 Task: Apply crossfades between multitrack segments to create smooth transitions.
Action: Mouse moved to (85, 7)
Screenshot: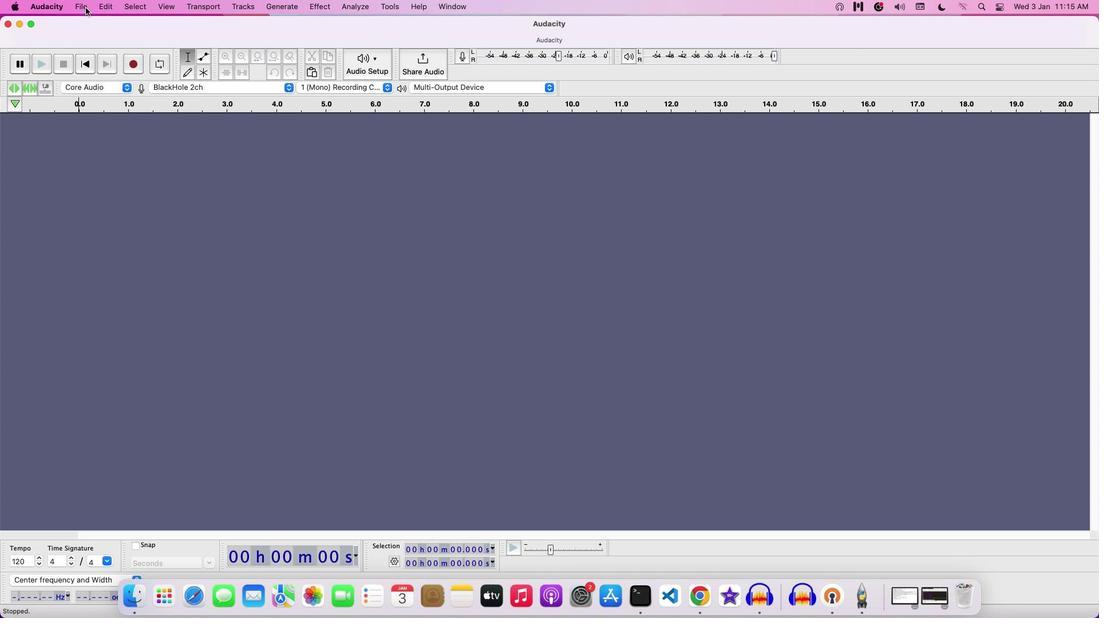 
Action: Mouse pressed left at (85, 7)
Screenshot: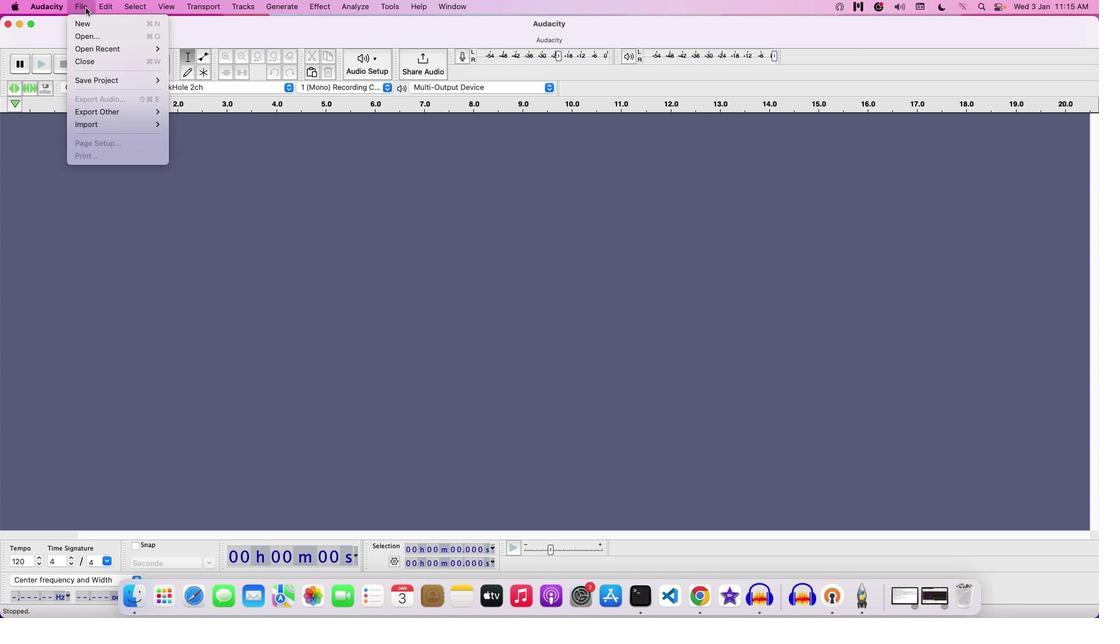 
Action: Mouse moved to (99, 37)
Screenshot: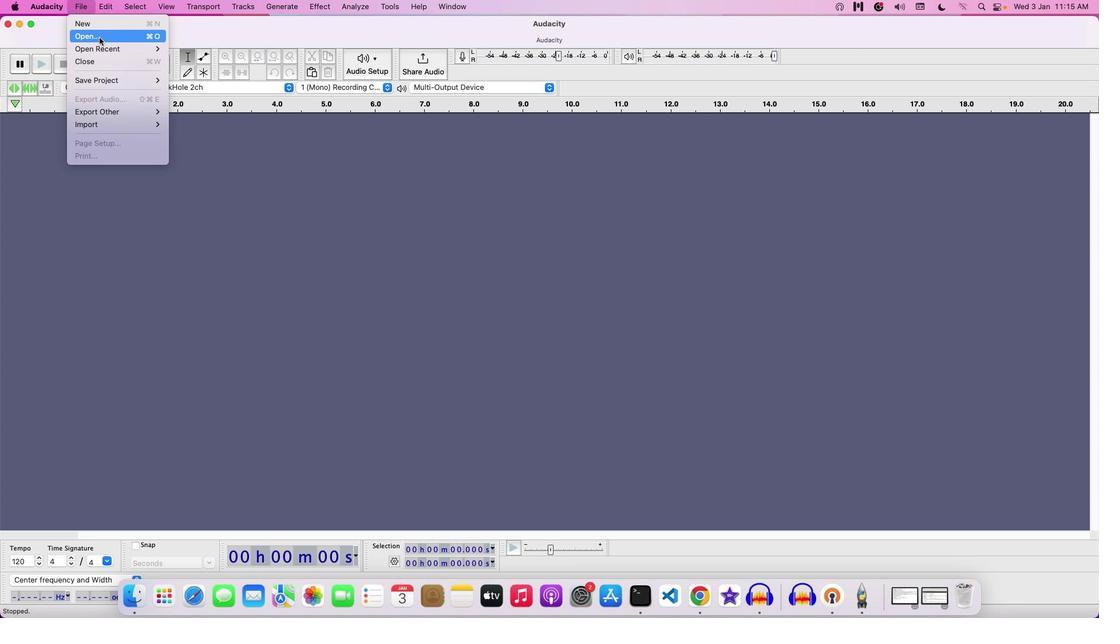 
Action: Mouse pressed left at (99, 37)
Screenshot: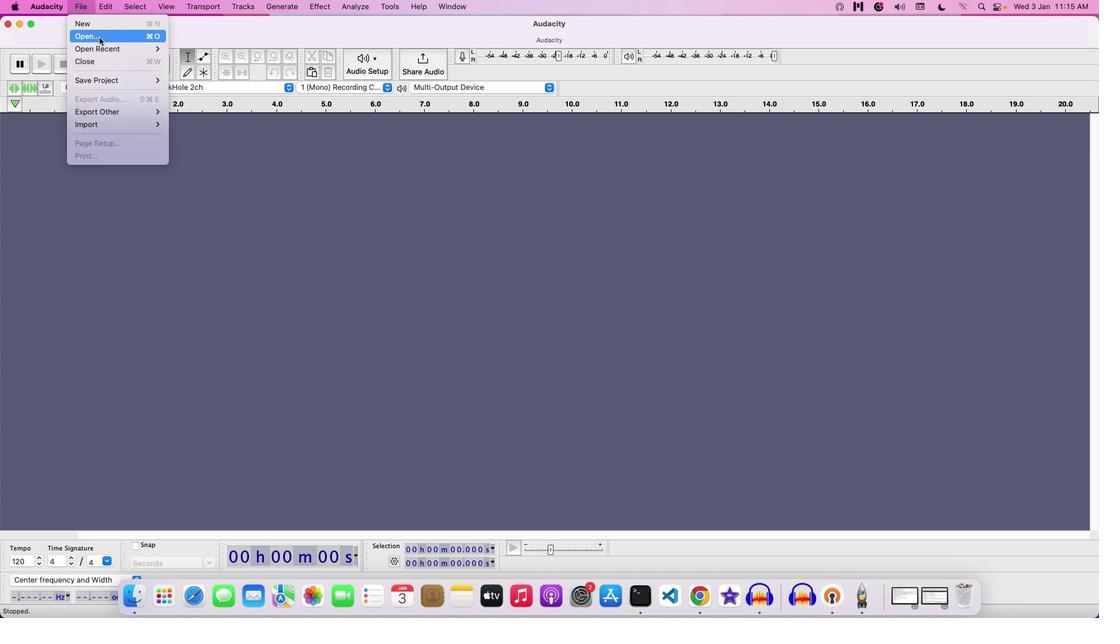 
Action: Mouse moved to (600, 132)
Screenshot: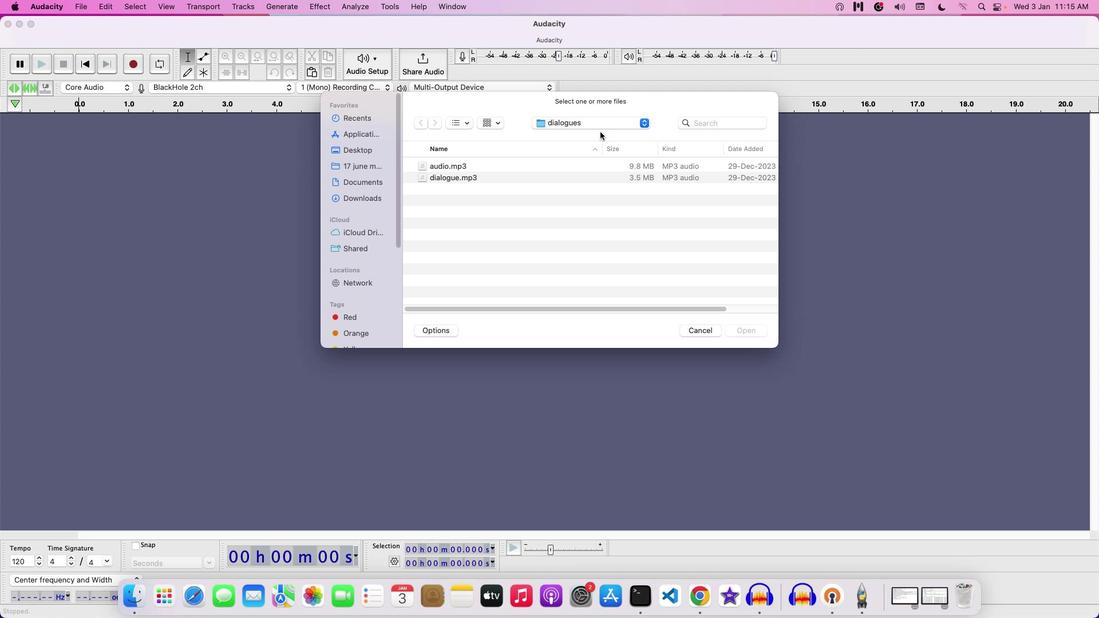 
Action: Mouse pressed left at (600, 132)
Screenshot: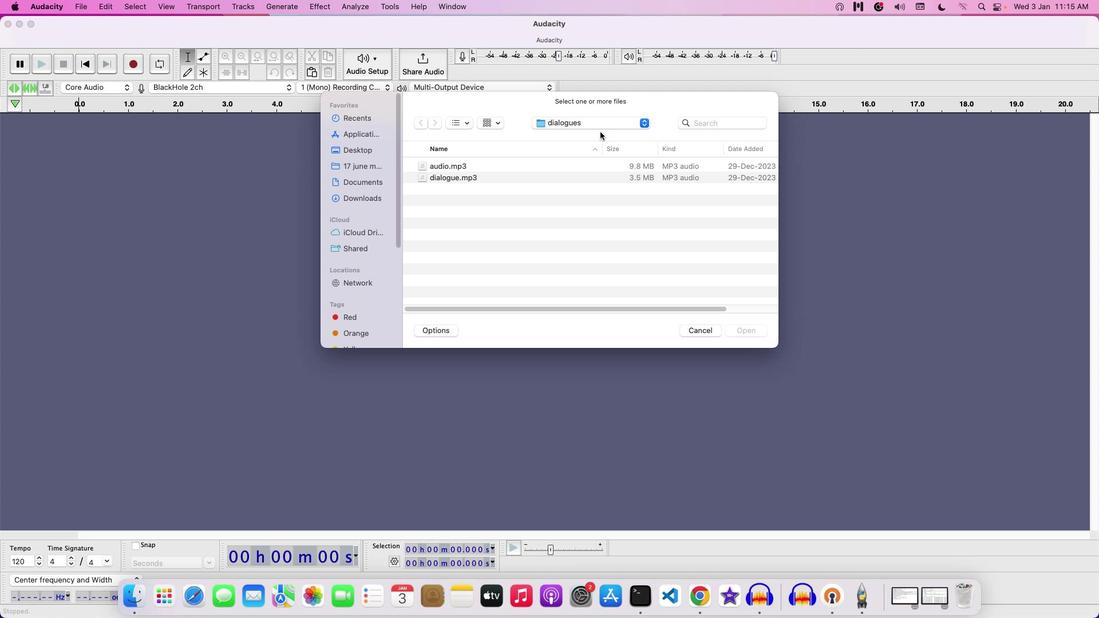 
Action: Mouse moved to (596, 125)
Screenshot: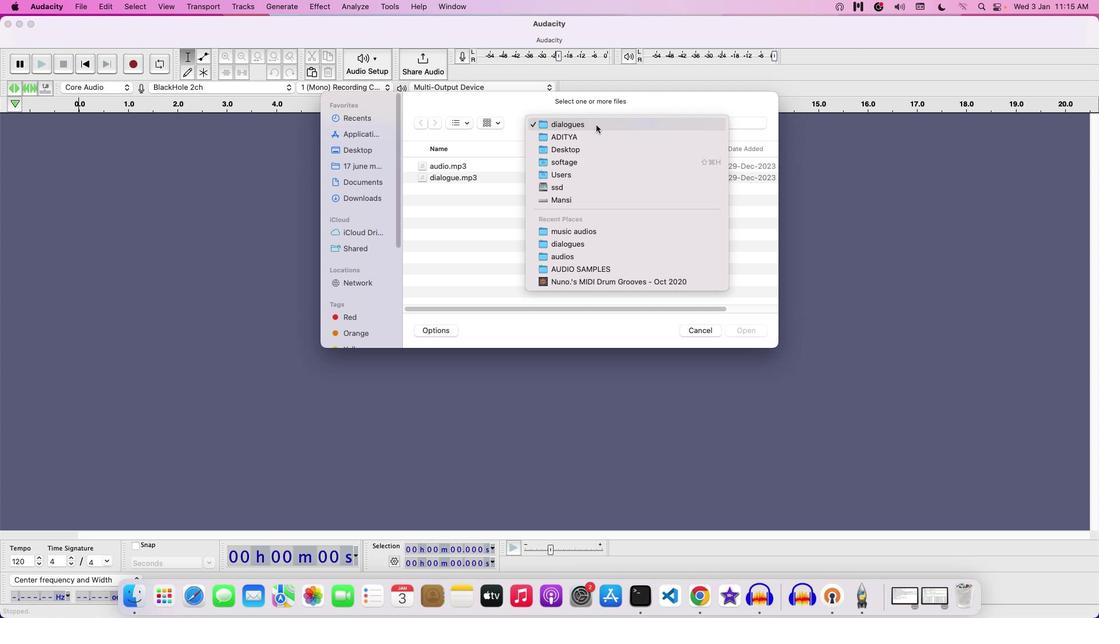 
Action: Mouse pressed left at (596, 125)
Screenshot: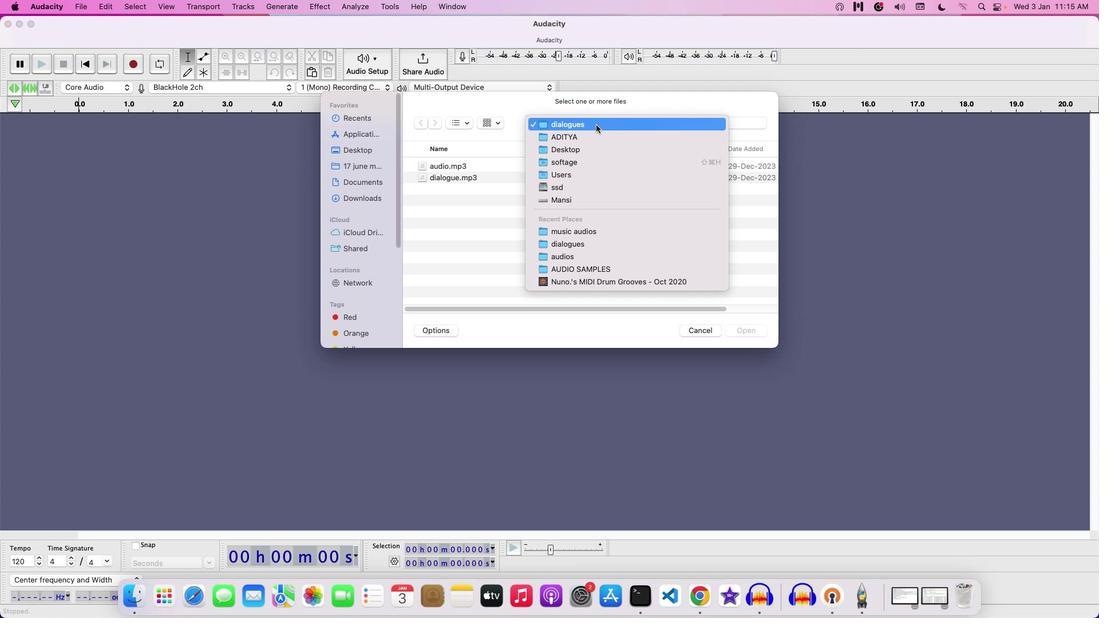 
Action: Mouse moved to (593, 132)
Screenshot: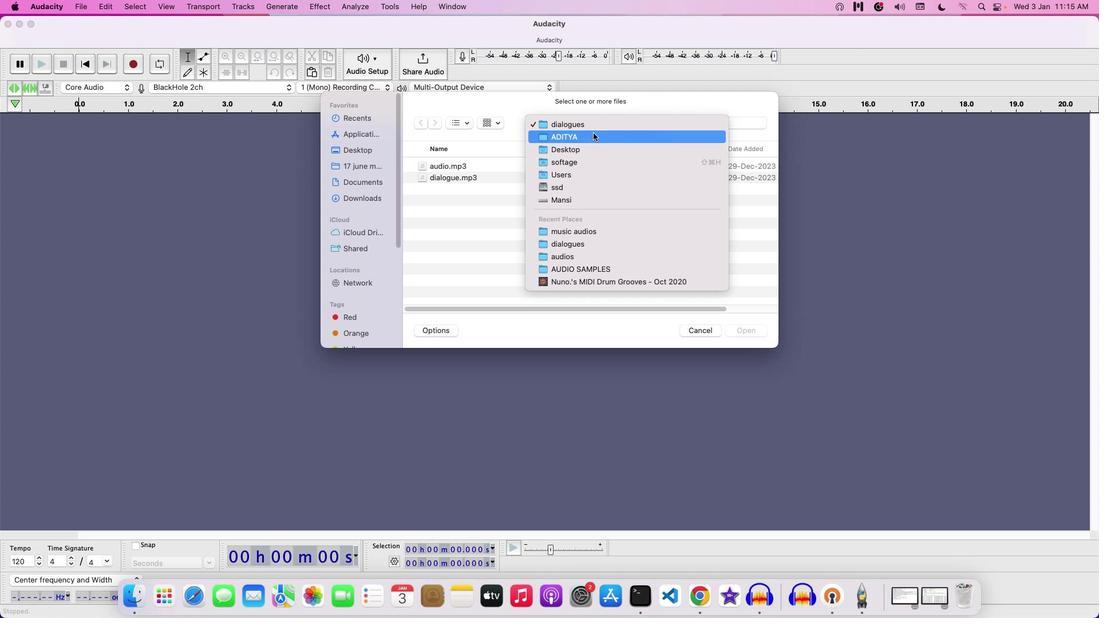 
Action: Mouse pressed left at (593, 132)
Screenshot: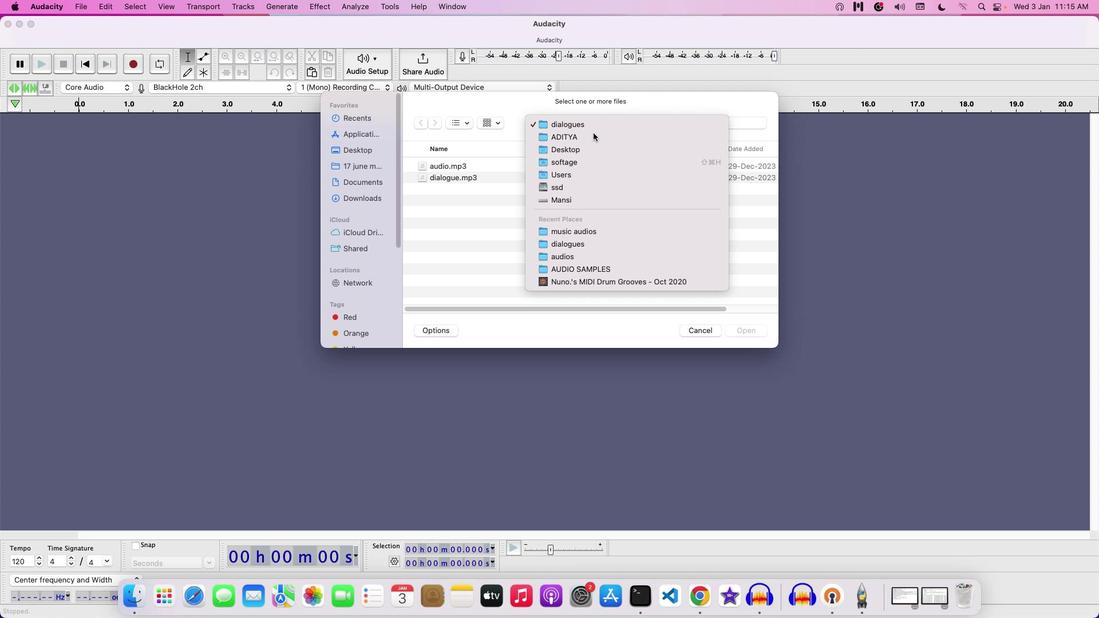 
Action: Mouse moved to (451, 188)
Screenshot: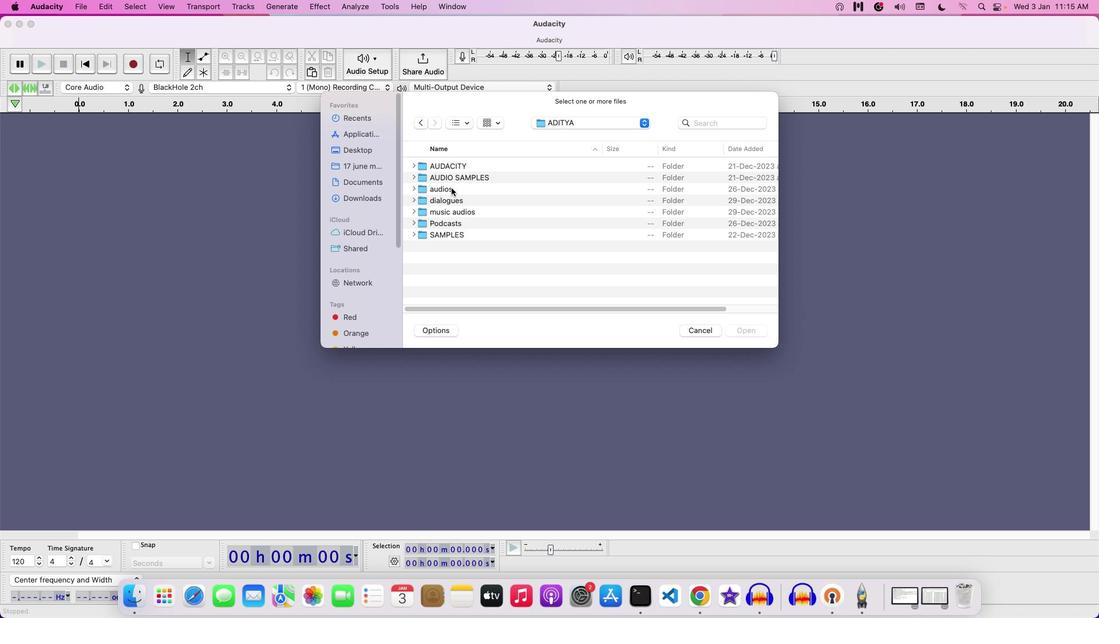 
Action: Mouse pressed left at (451, 188)
Screenshot: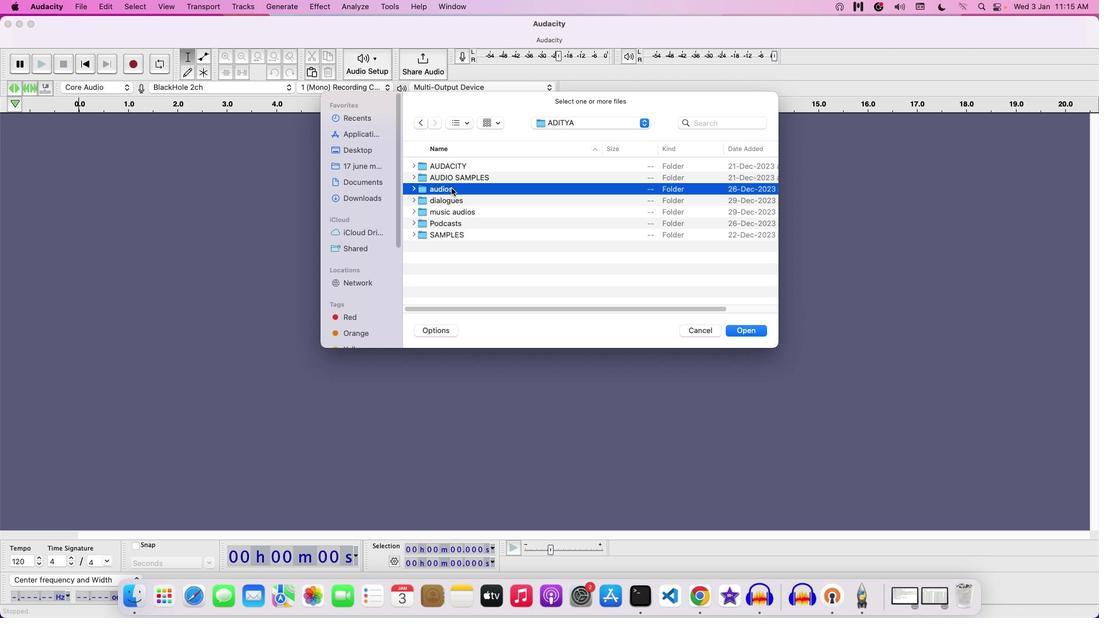 
Action: Mouse moved to (450, 189)
Screenshot: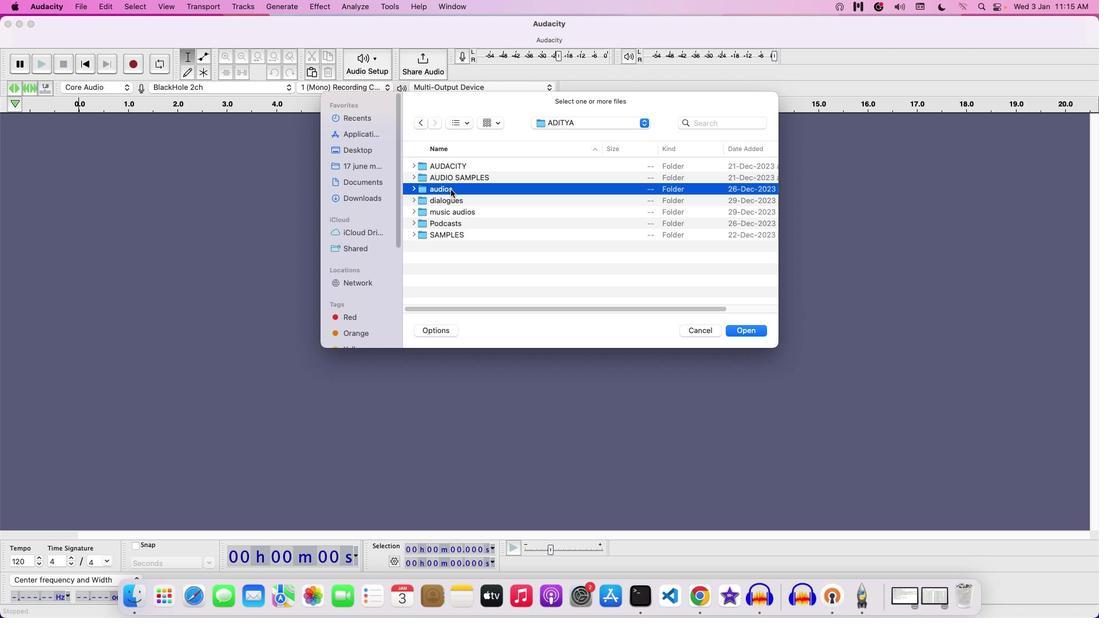 
Action: Mouse pressed left at (450, 189)
Screenshot: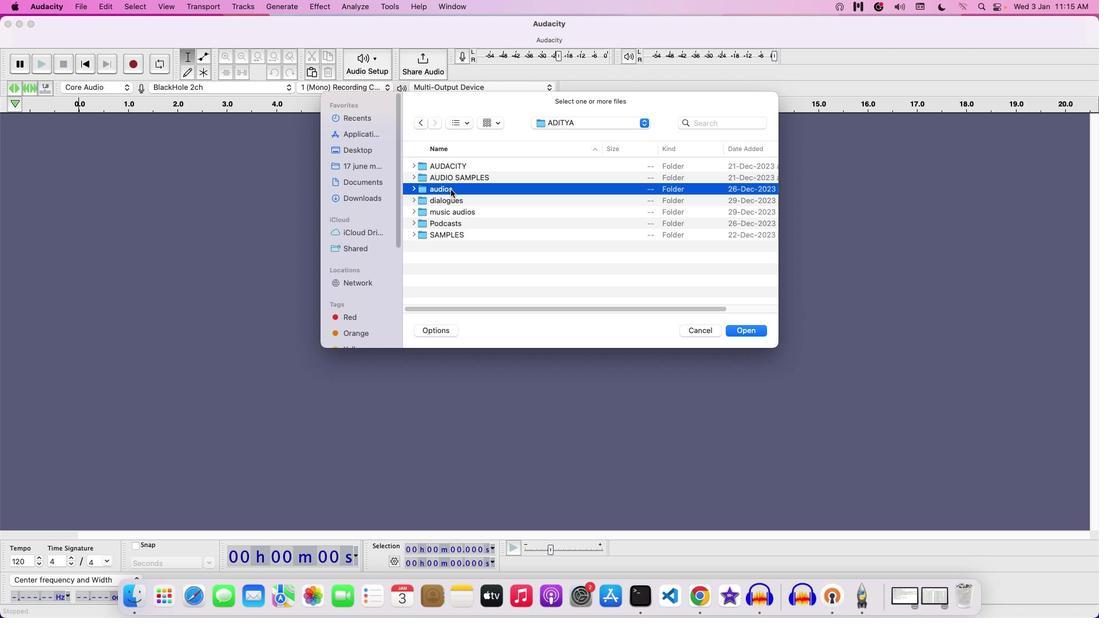 
Action: Mouse pressed left at (450, 189)
Screenshot: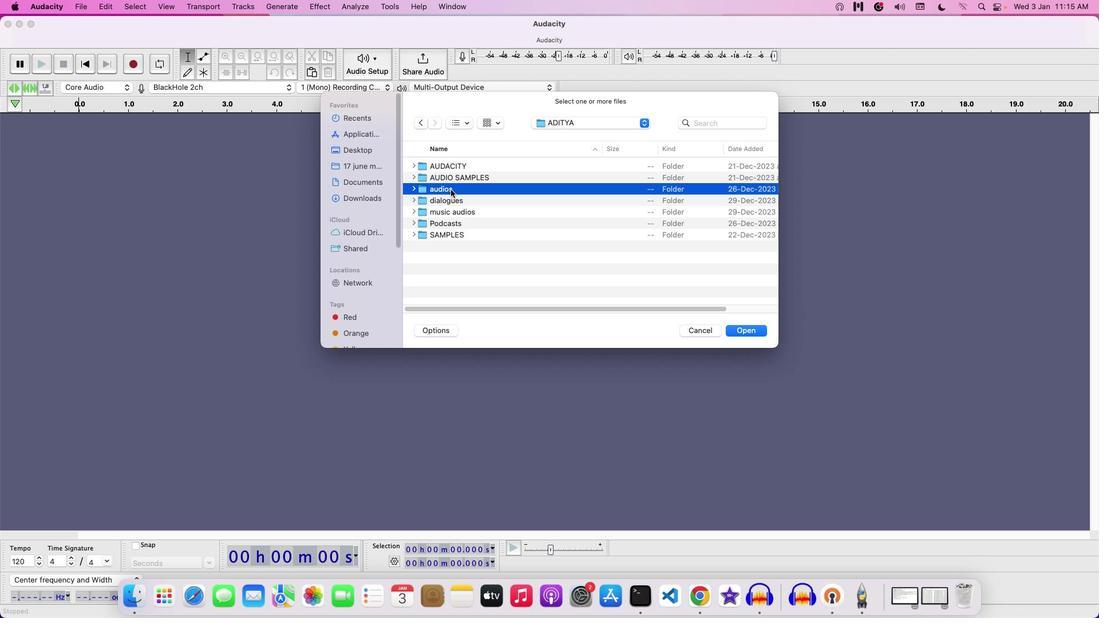 
Action: Mouse pressed left at (450, 189)
Screenshot: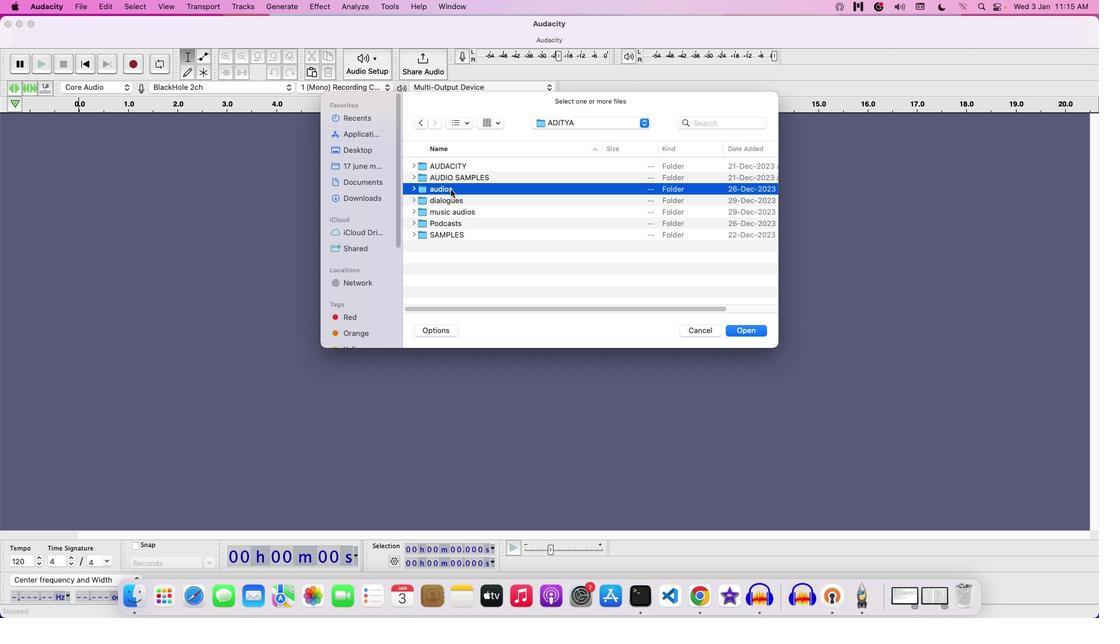
Action: Mouse moved to (454, 179)
Screenshot: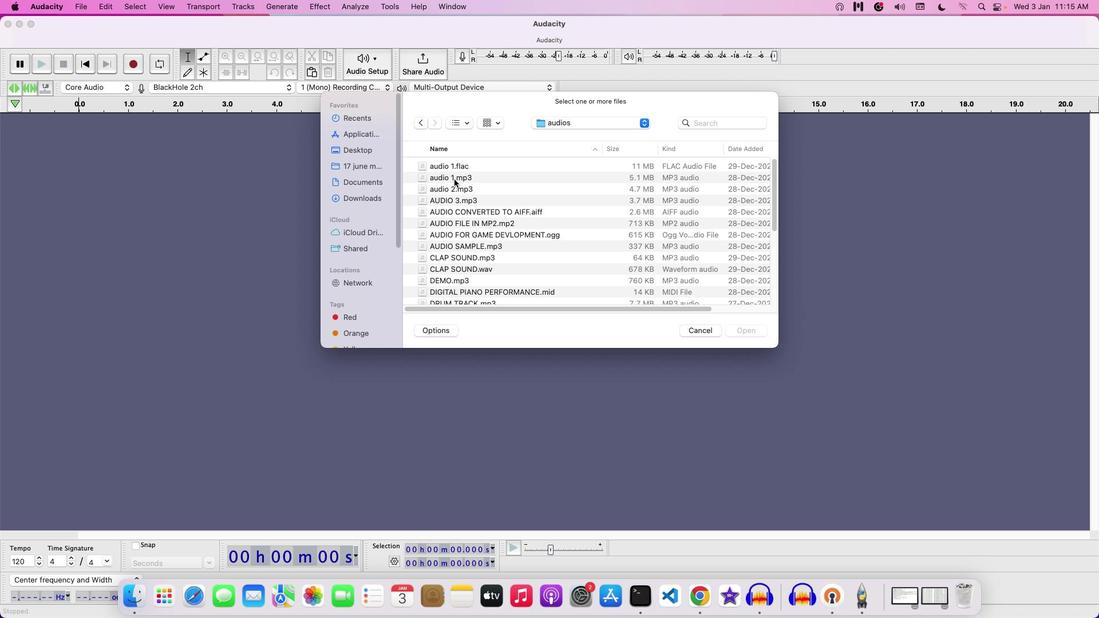 
Action: Mouse pressed left at (454, 179)
Screenshot: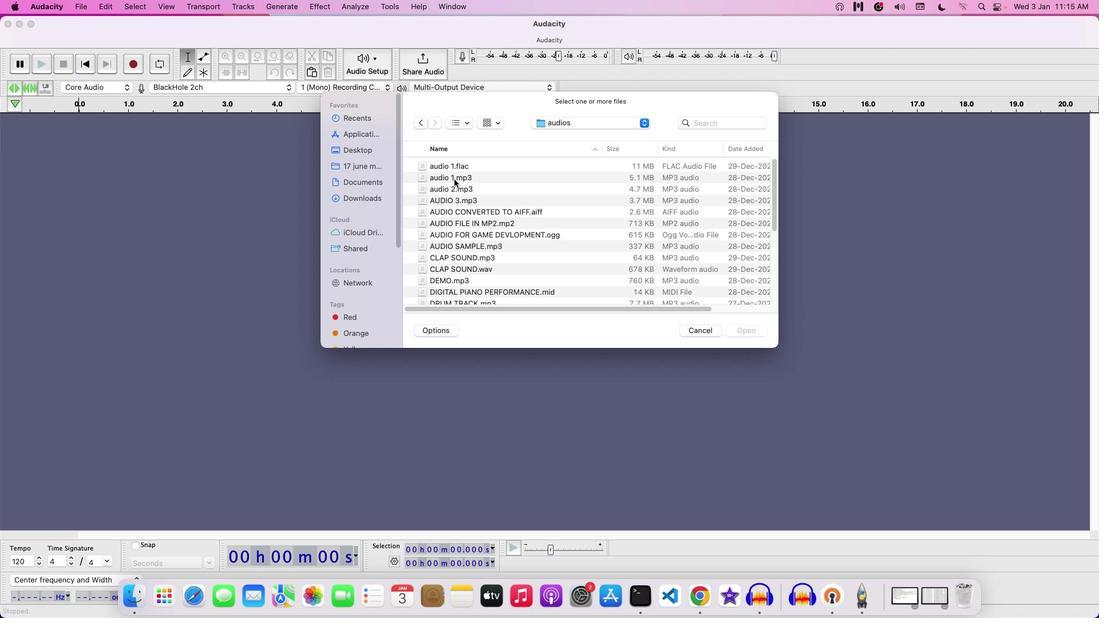 
Action: Mouse moved to (468, 178)
Screenshot: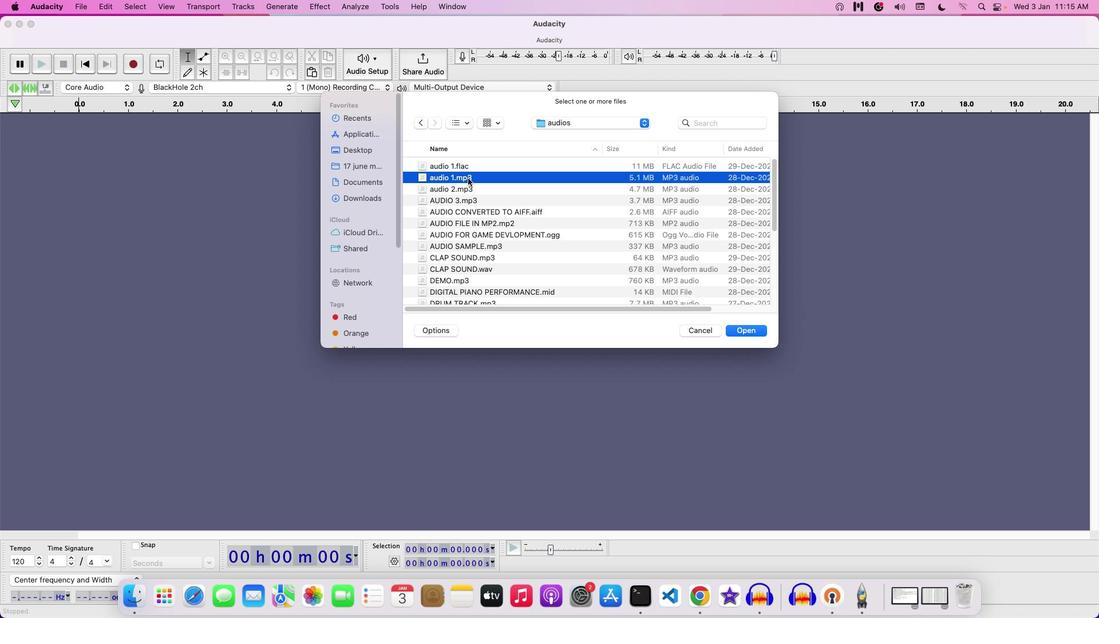 
Action: Mouse pressed left at (468, 178)
Screenshot: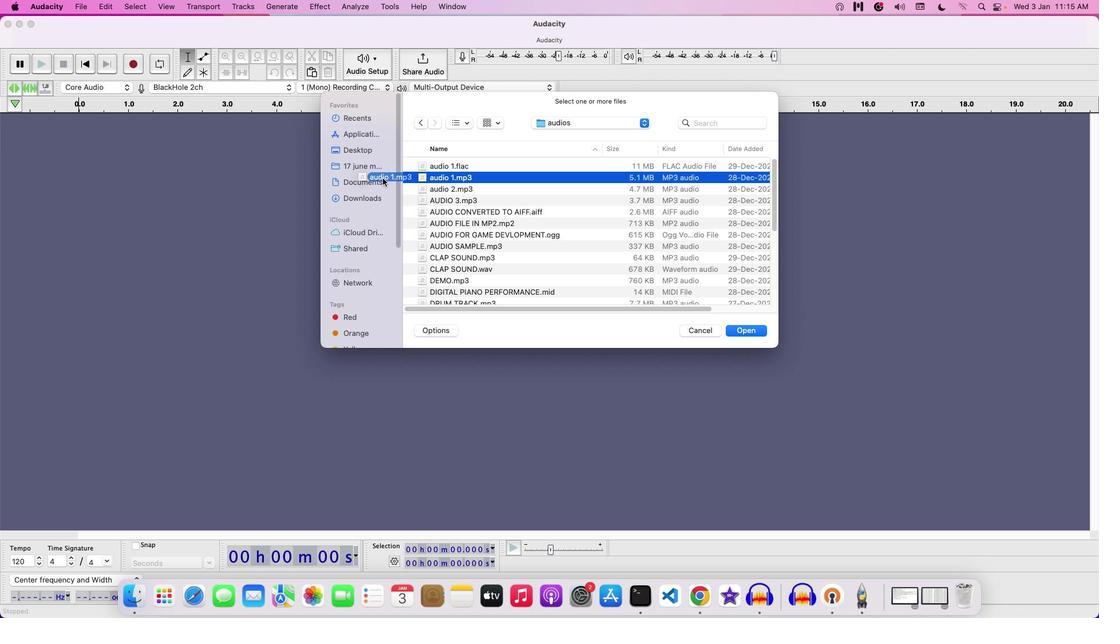 
Action: Mouse moved to (467, 190)
Screenshot: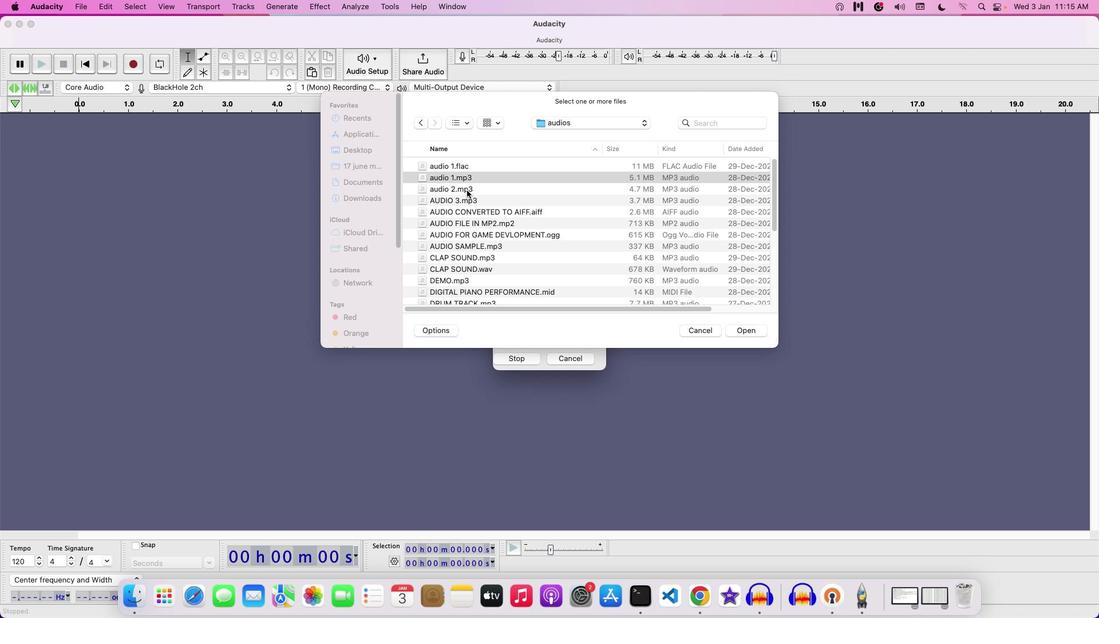
Action: Mouse pressed left at (467, 190)
Screenshot: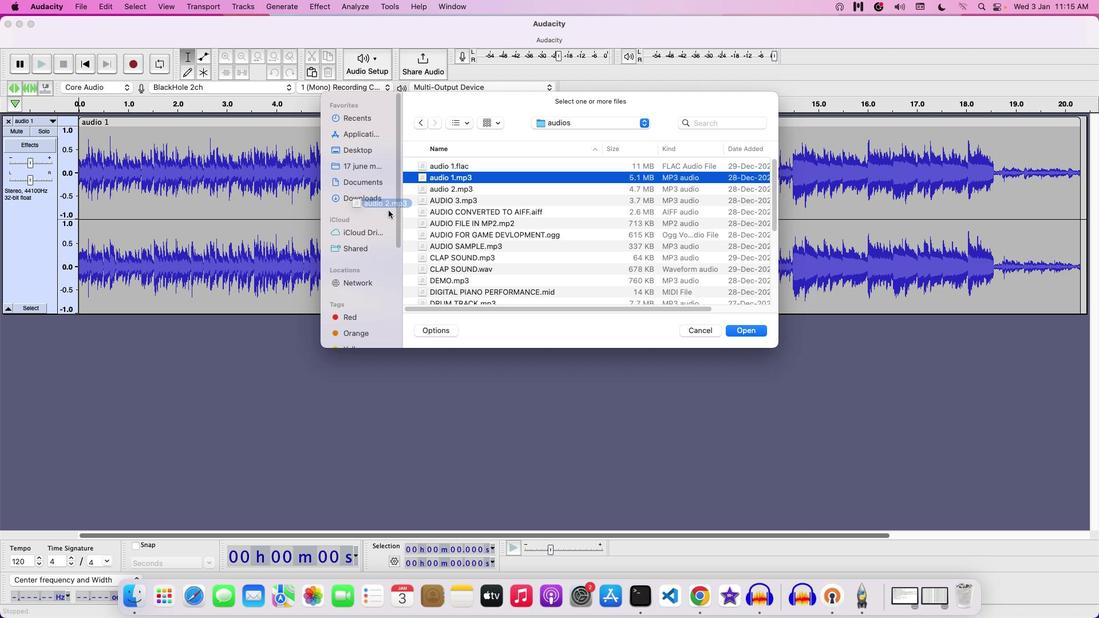 
Action: Mouse moved to (701, 333)
Screenshot: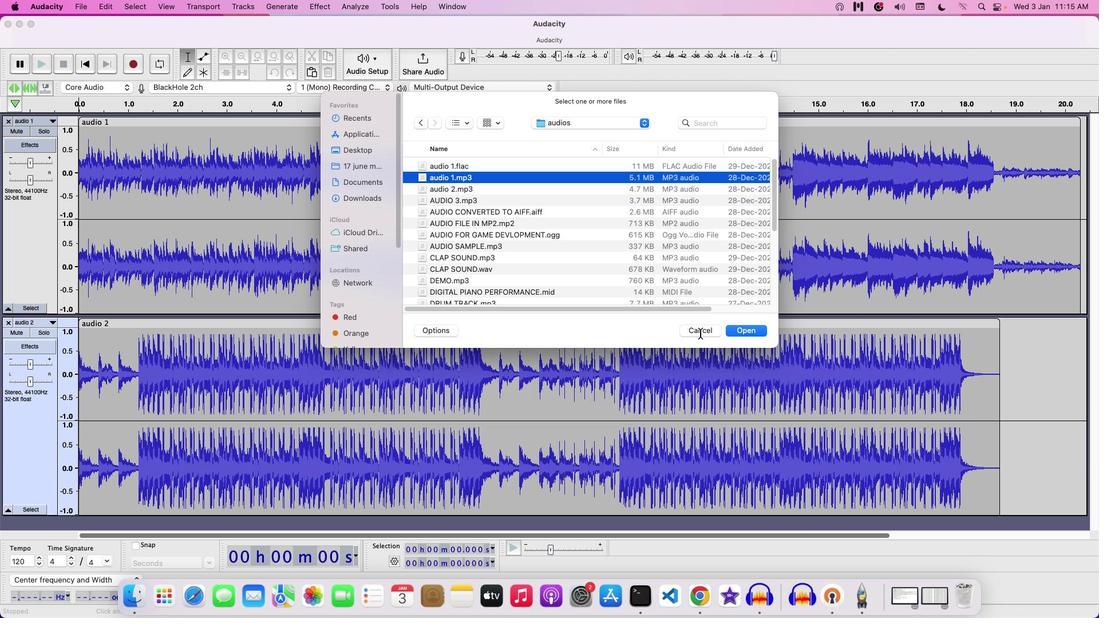 
Action: Mouse pressed left at (701, 333)
Screenshot: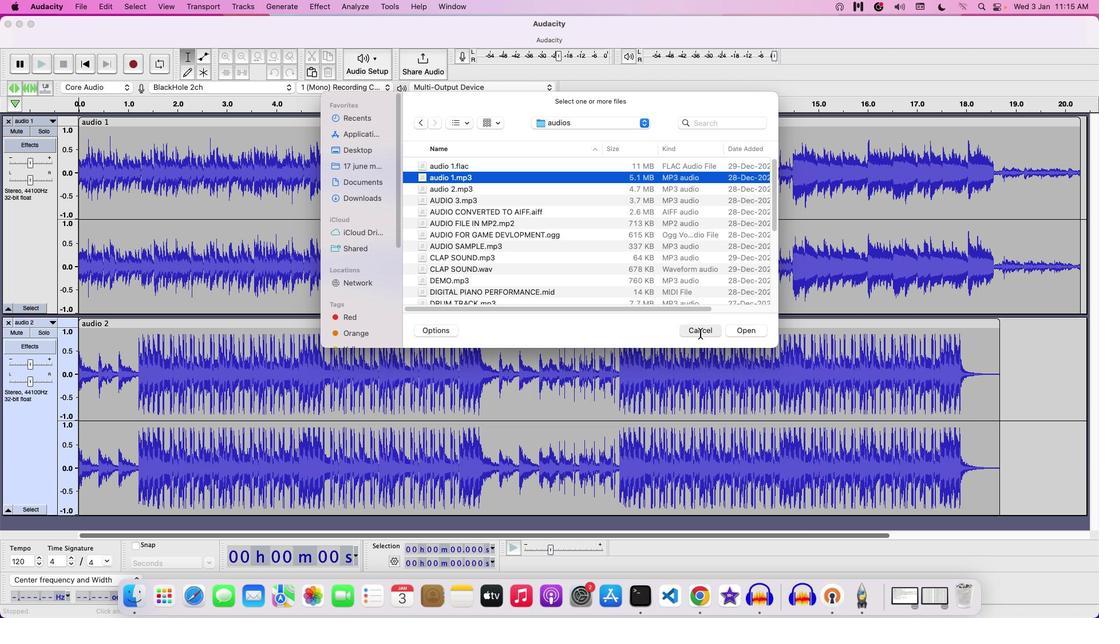 
Action: Mouse moved to (145, 325)
Screenshot: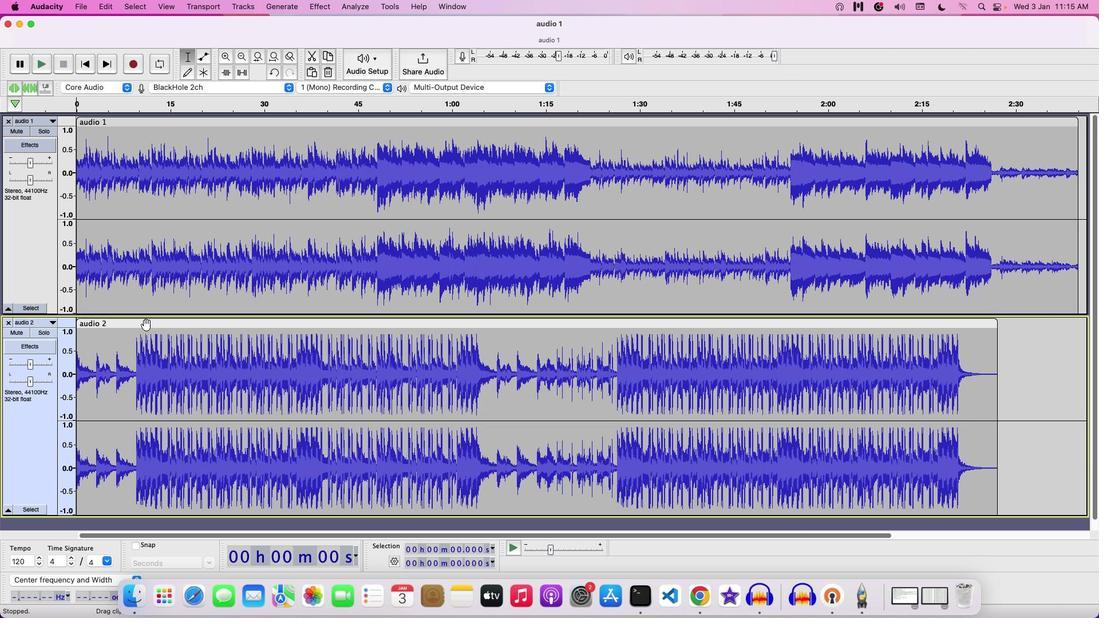 
Action: Mouse pressed left at (145, 325)
Screenshot: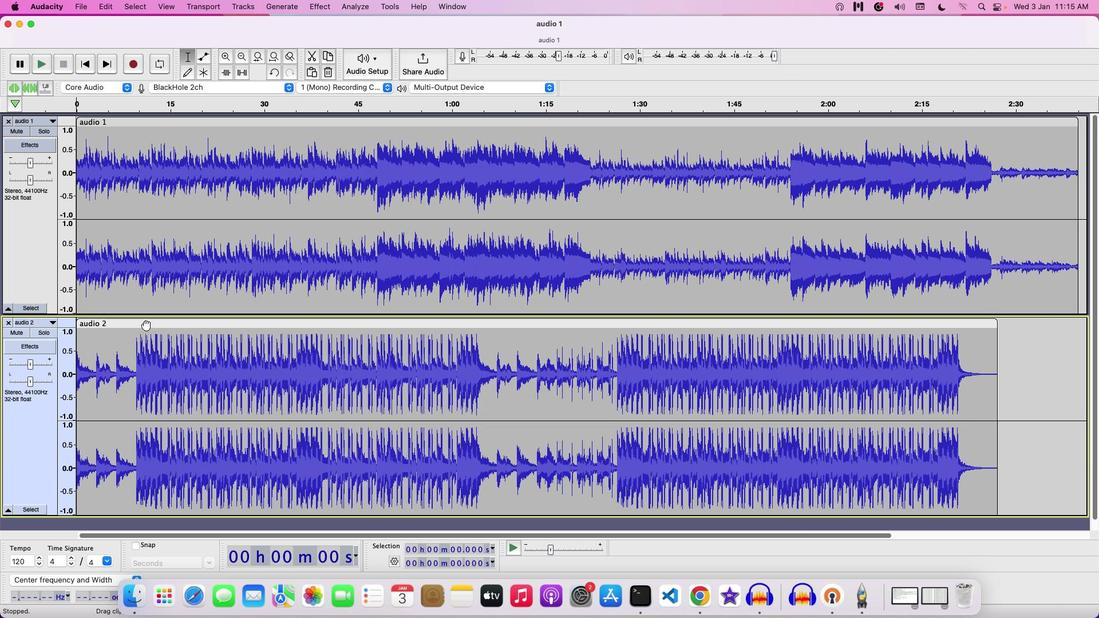
Action: Mouse moved to (241, 53)
Screenshot: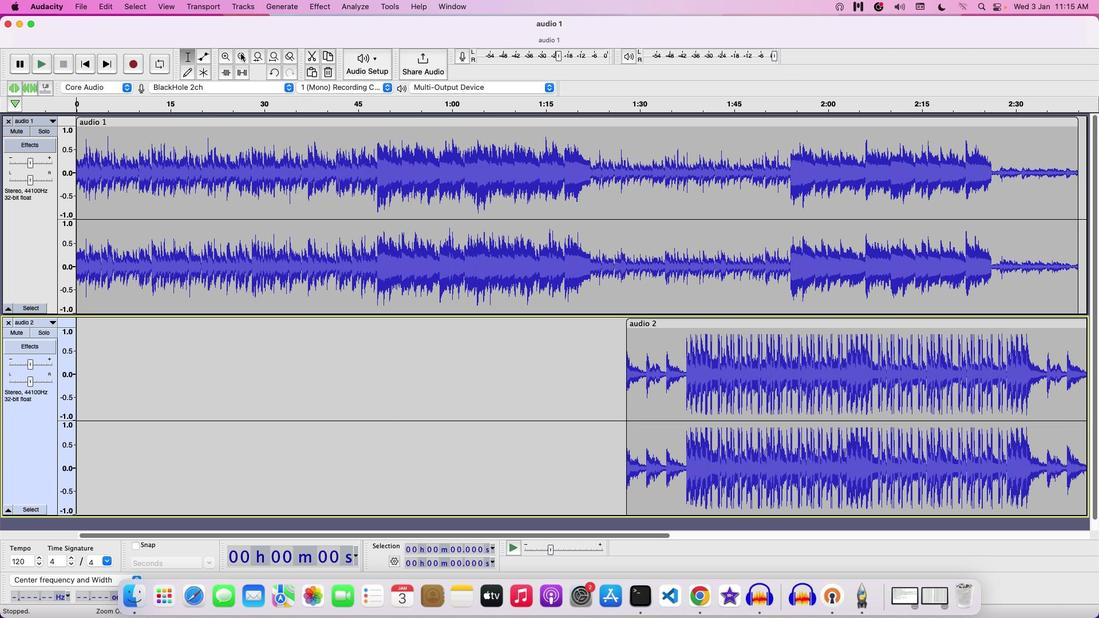 
Action: Mouse pressed left at (241, 53)
Screenshot: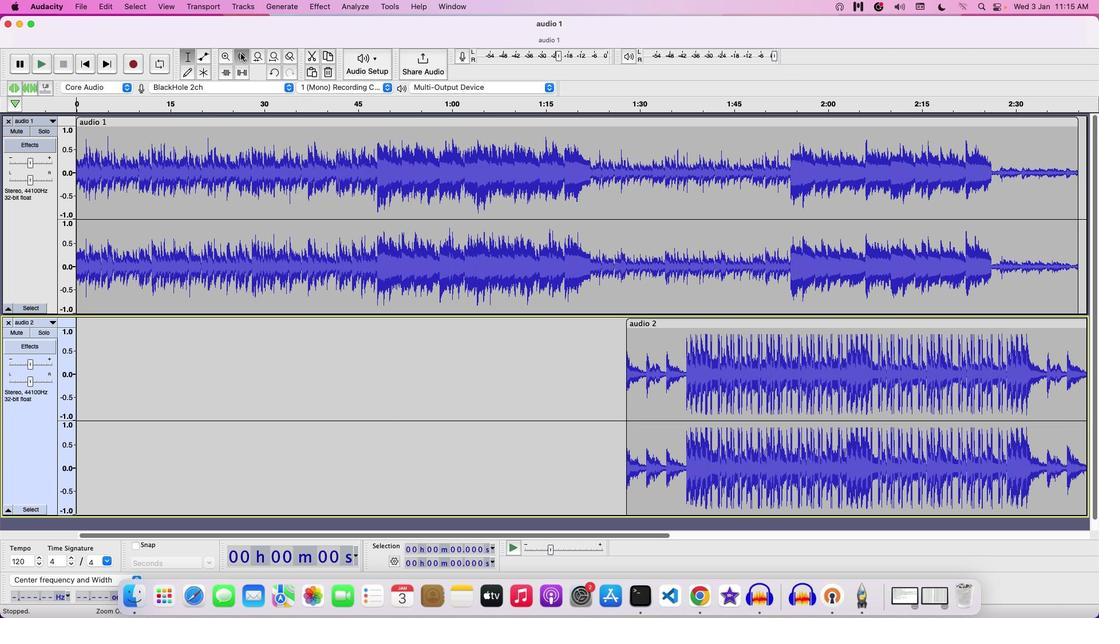 
Action: Mouse pressed left at (241, 53)
Screenshot: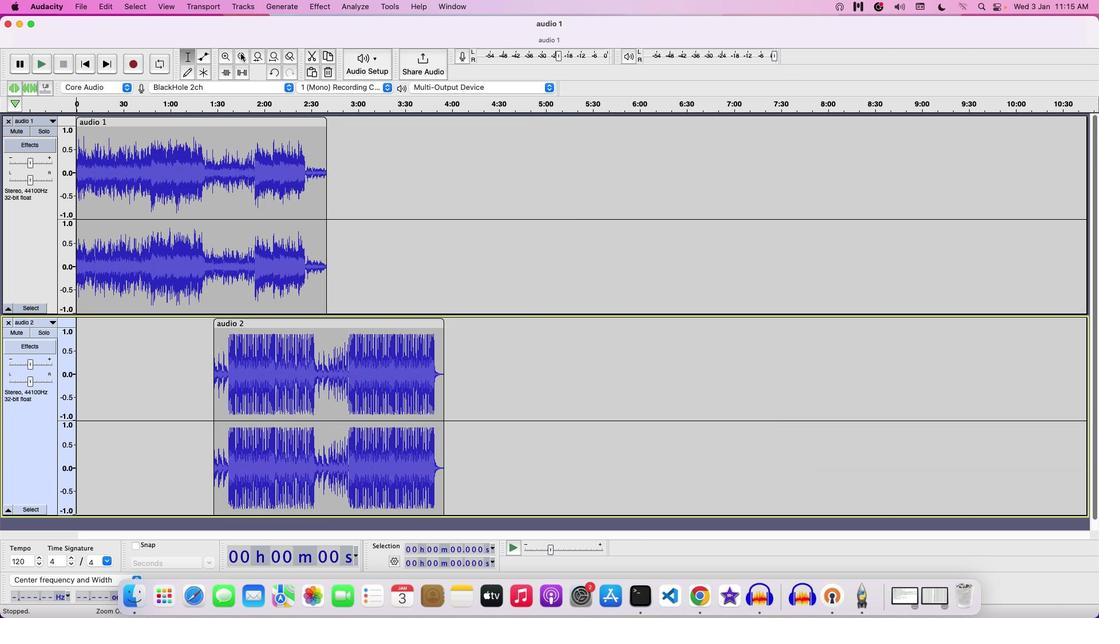 
Action: Mouse moved to (326, 123)
Screenshot: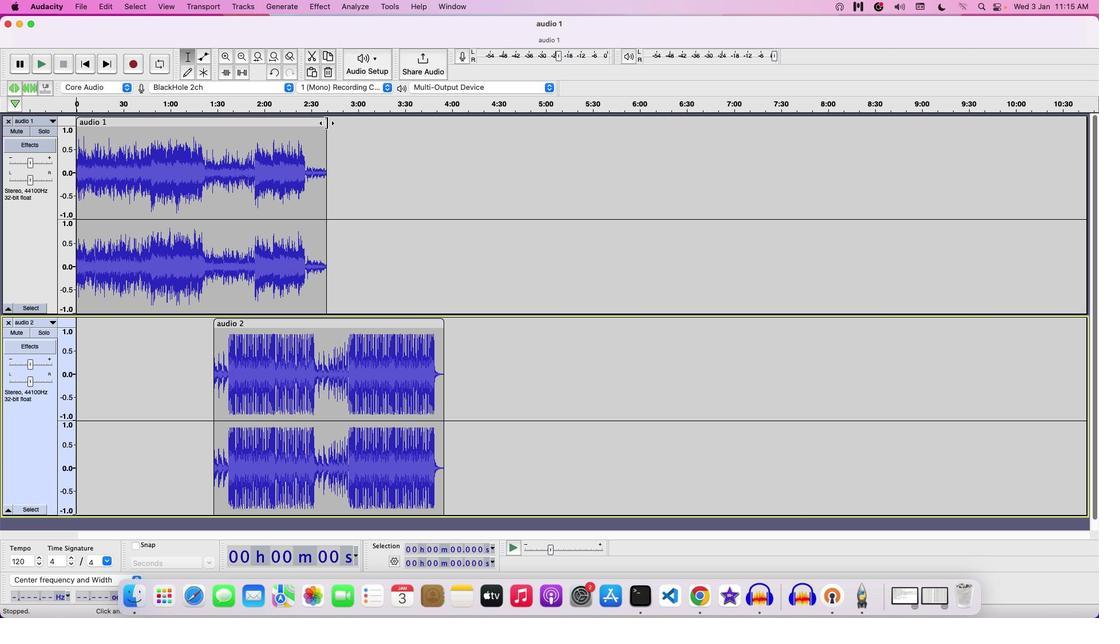 
Action: Mouse pressed left at (326, 123)
Screenshot: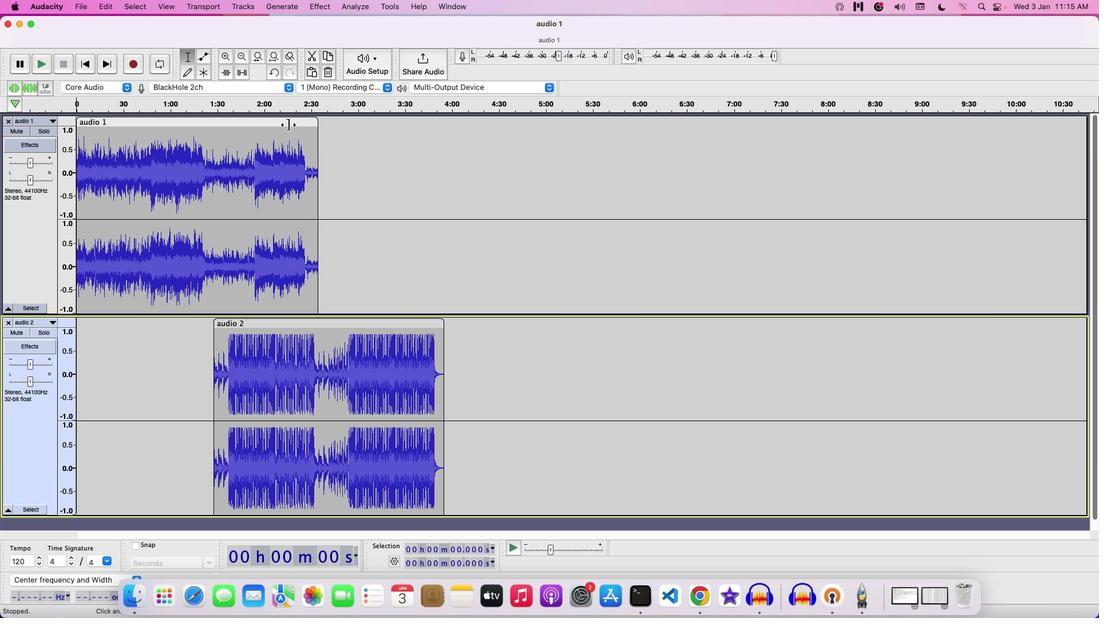 
Action: Mouse moved to (238, 329)
Screenshot: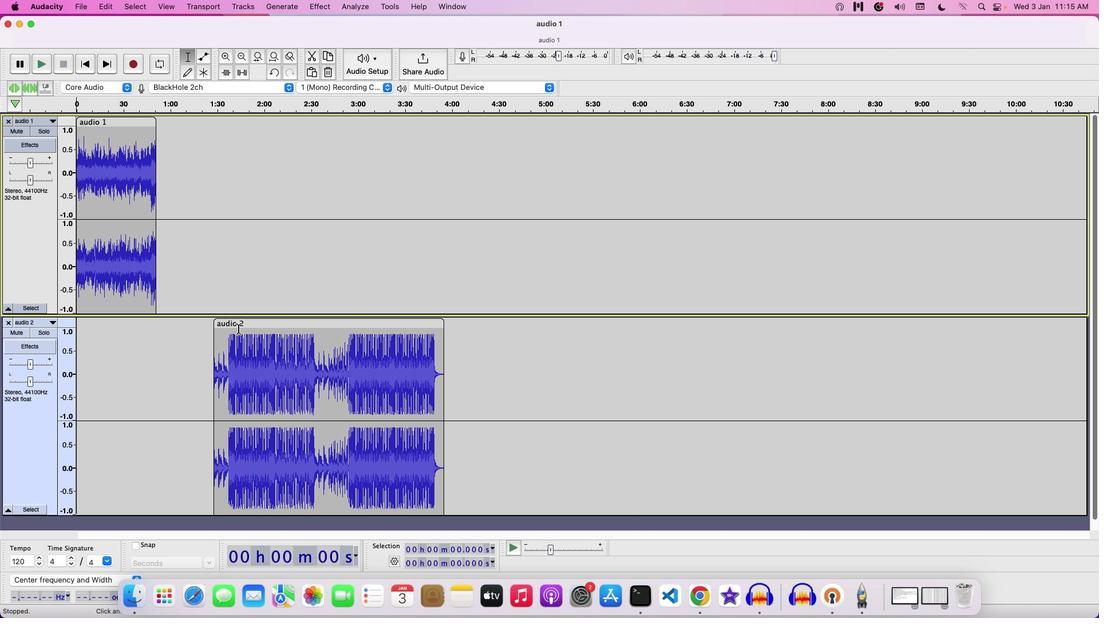
Action: Mouse pressed left at (238, 329)
Screenshot: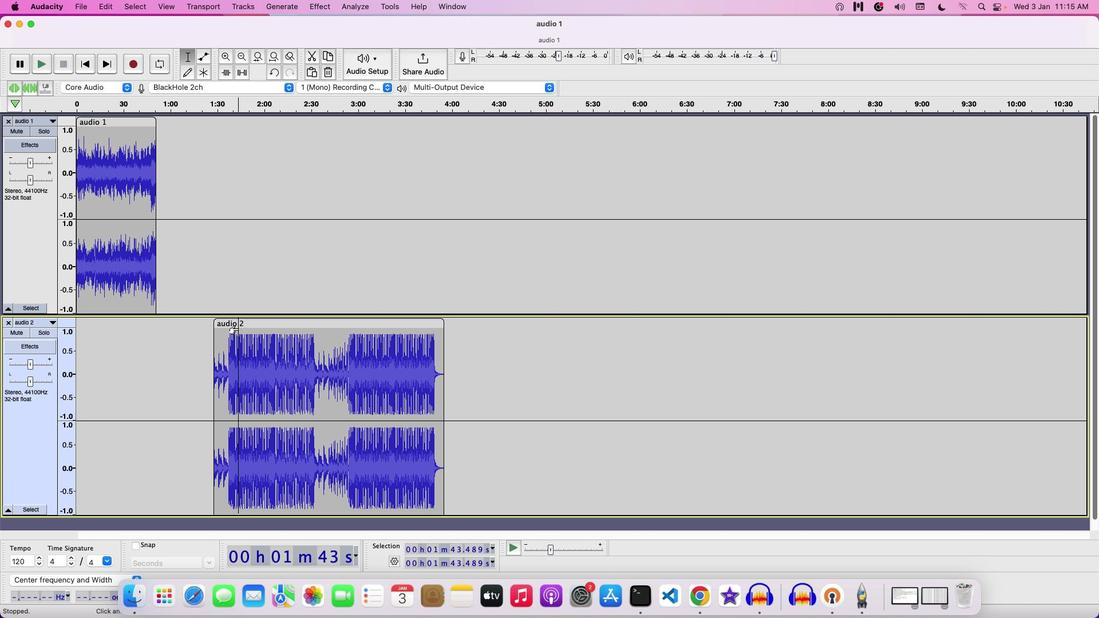 
Action: Mouse moved to (235, 321)
Screenshot: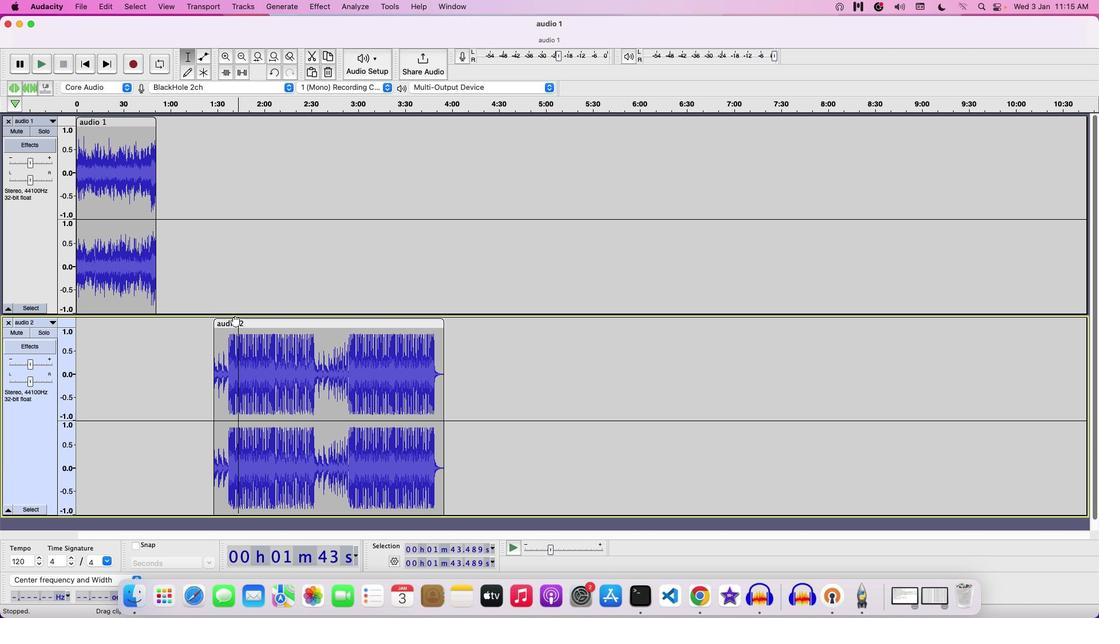 
Action: Mouse pressed left at (235, 321)
Screenshot: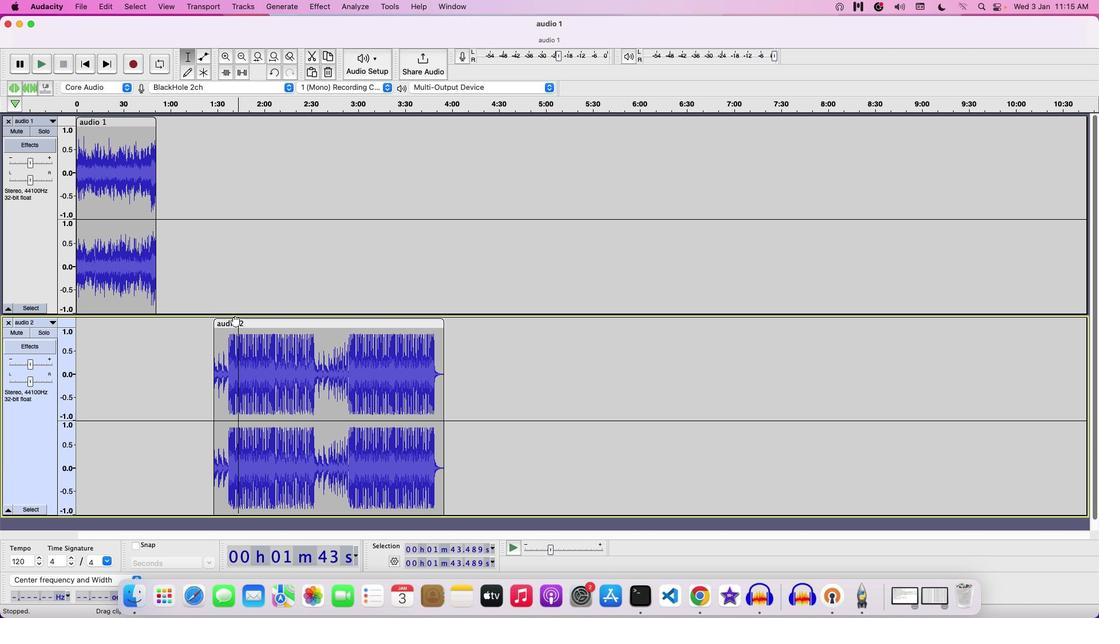 
Action: Mouse moved to (392, 122)
Screenshot: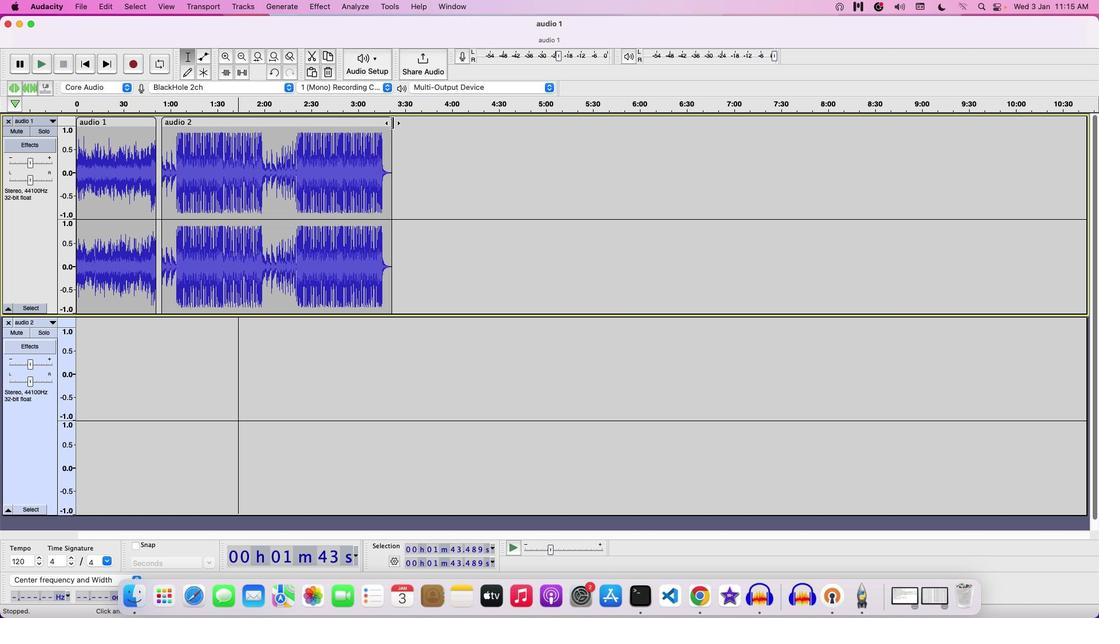 
Action: Mouse pressed left at (392, 122)
Screenshot: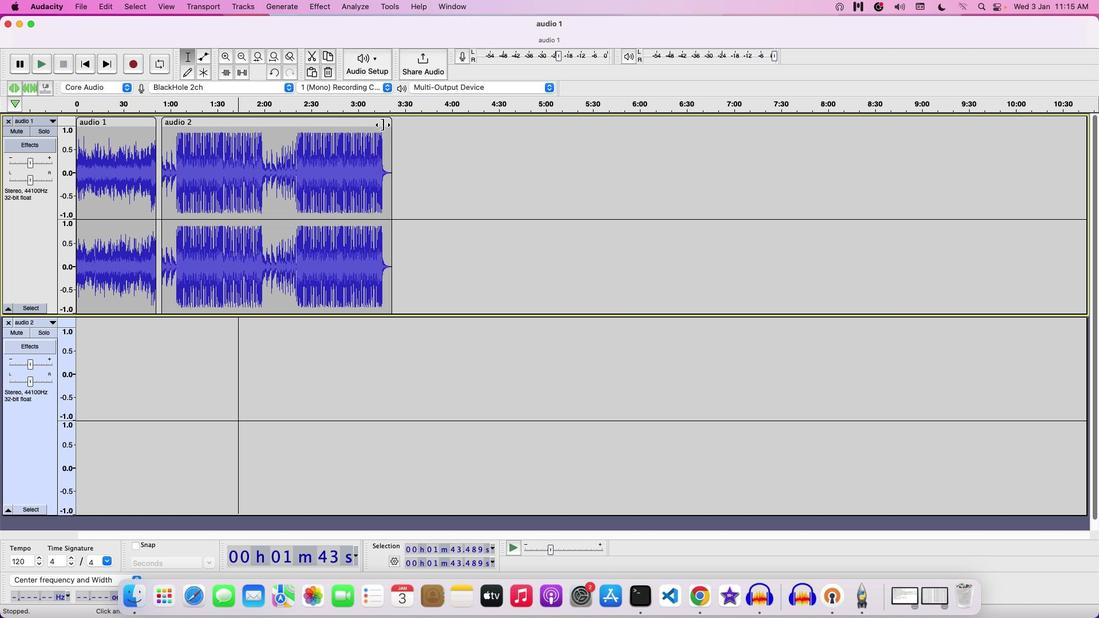 
Action: Mouse moved to (238, 123)
Screenshot: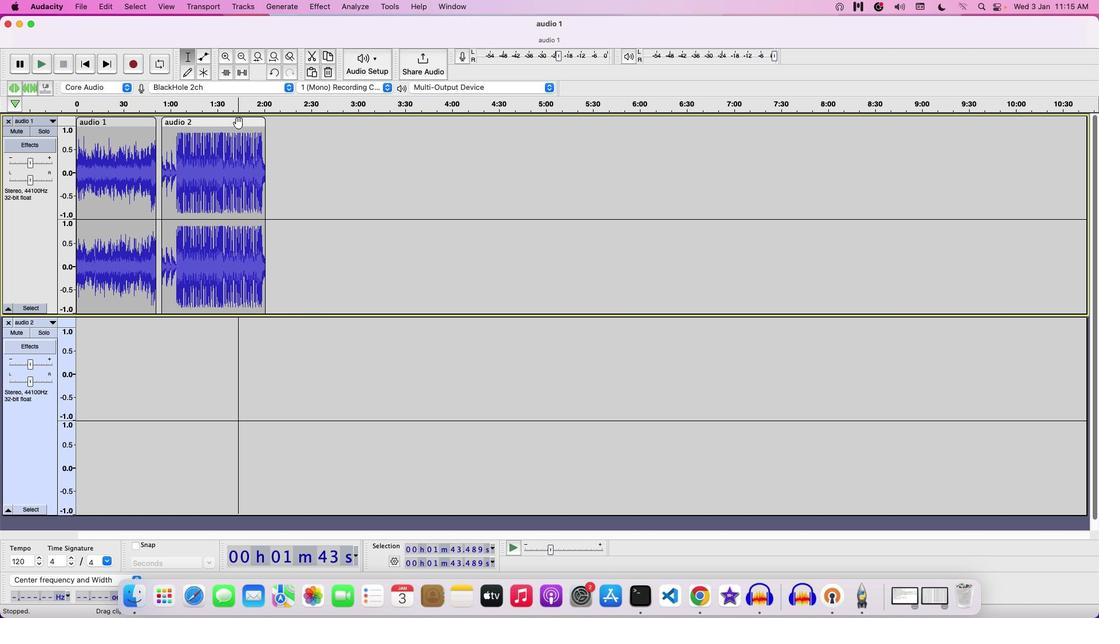 
Action: Mouse pressed left at (238, 123)
Screenshot: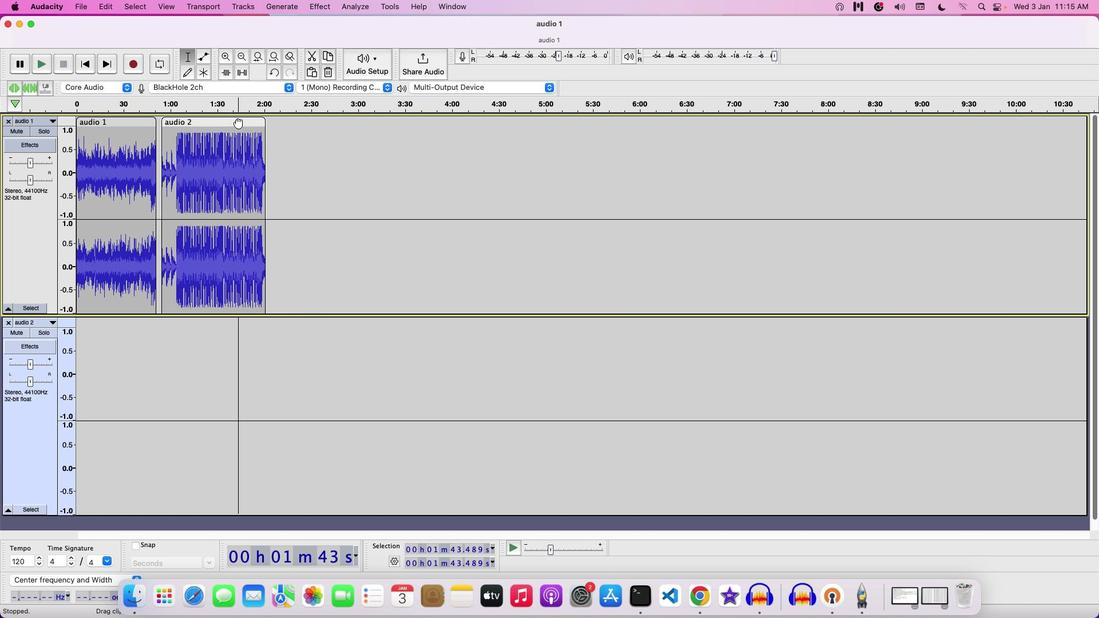 
Action: Mouse moved to (124, 163)
Screenshot: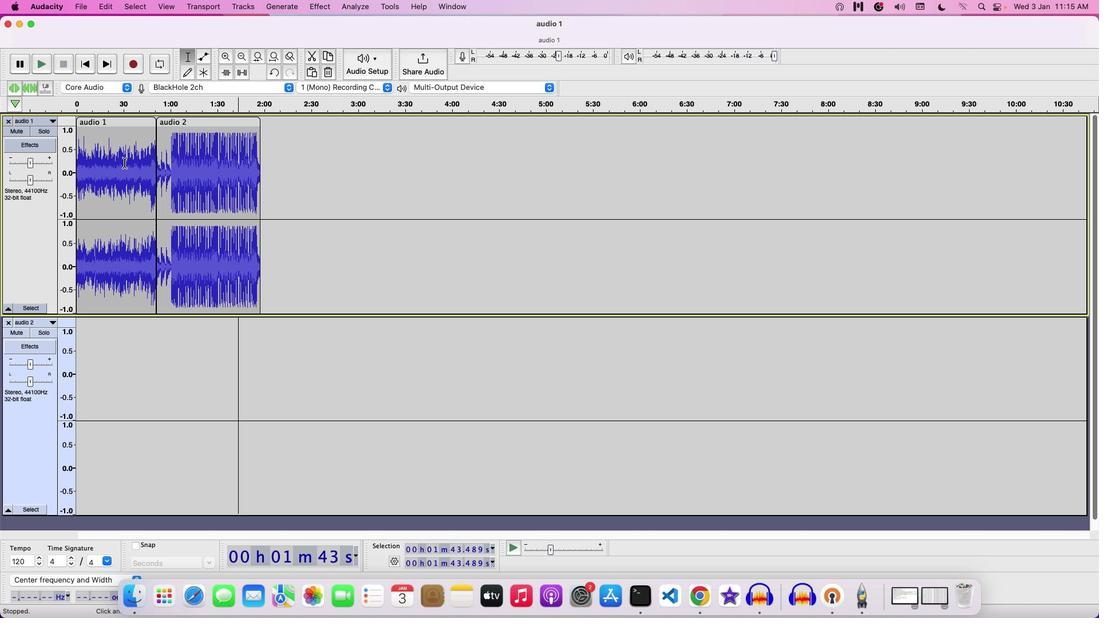 
Action: Mouse pressed left at (124, 163)
Screenshot: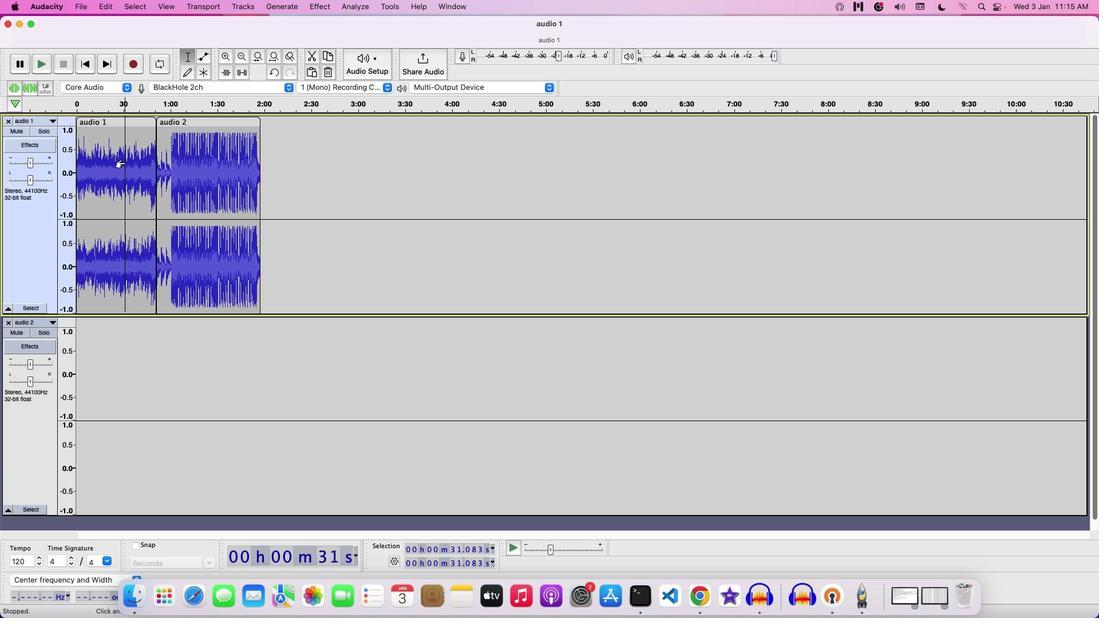 
Action: Mouse pressed left at (124, 163)
Screenshot: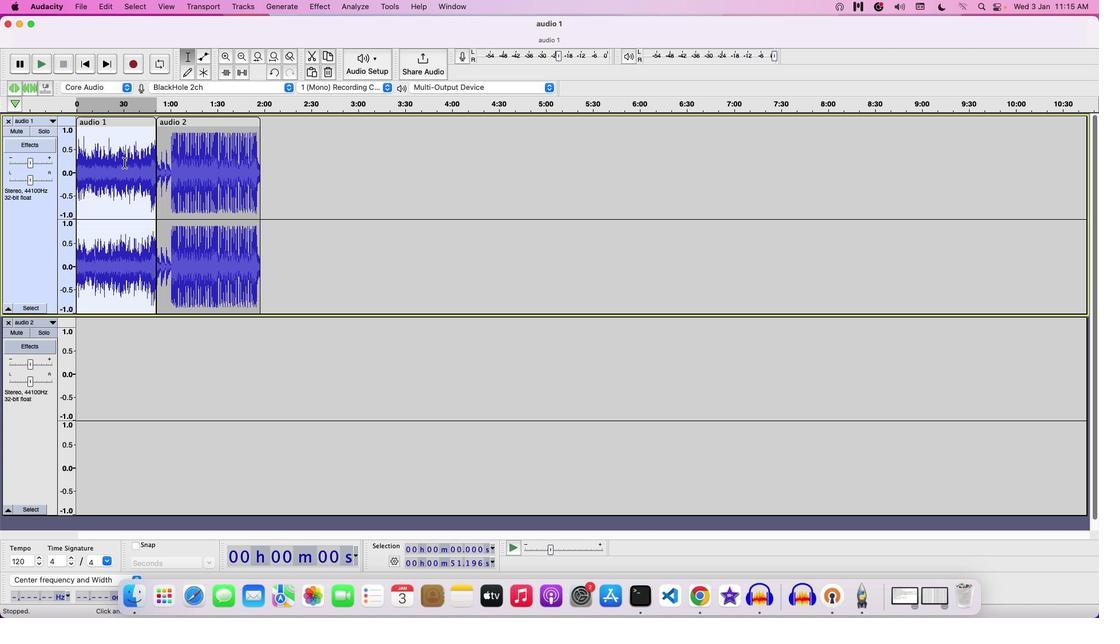 
Action: Mouse moved to (213, 154)
Screenshot: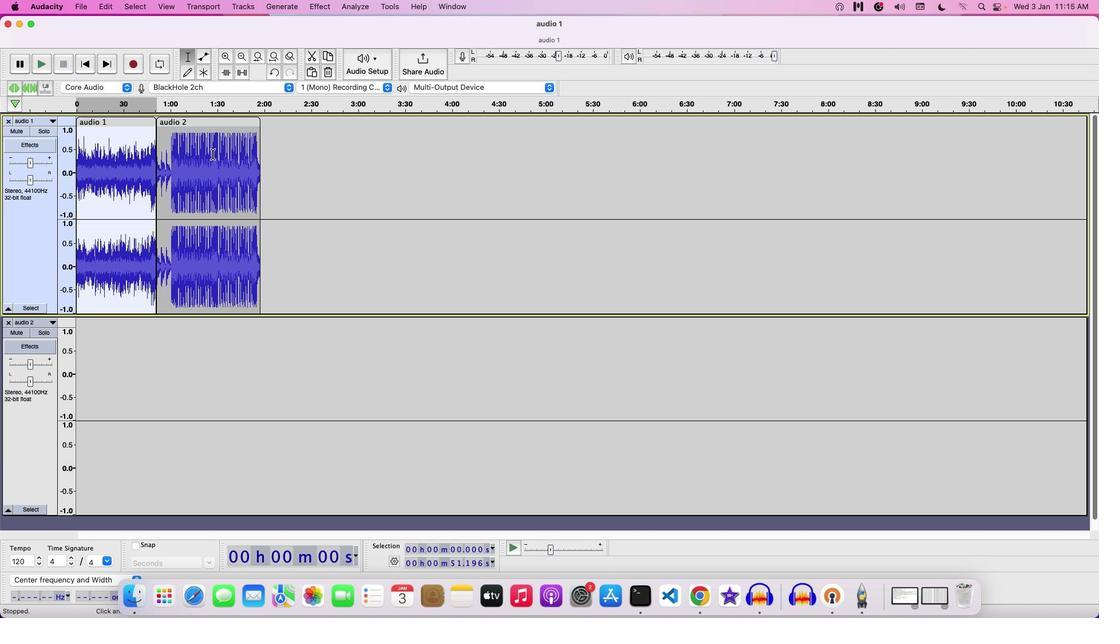
Action: Mouse pressed left at (213, 154)
Screenshot: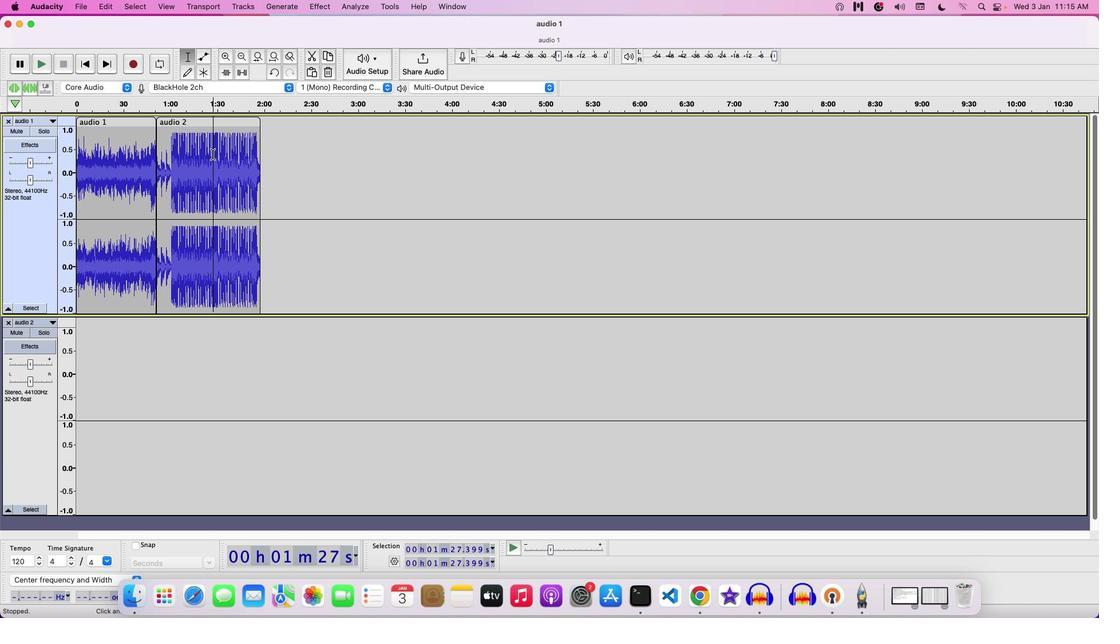 
Action: Mouse pressed left at (213, 154)
Screenshot: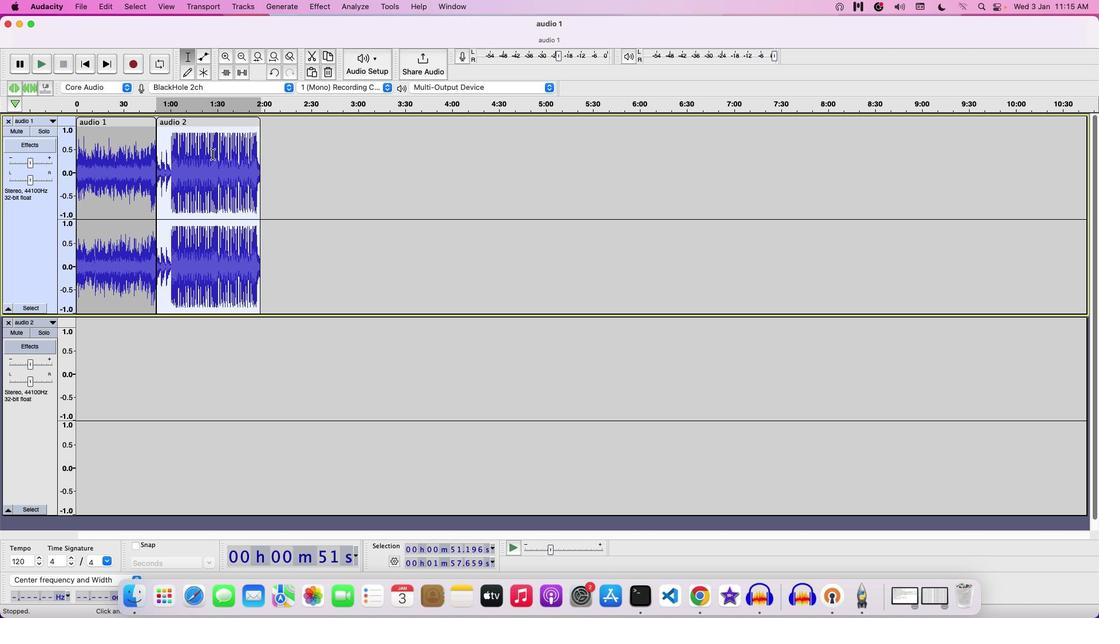 
Action: Mouse moved to (49, 240)
Screenshot: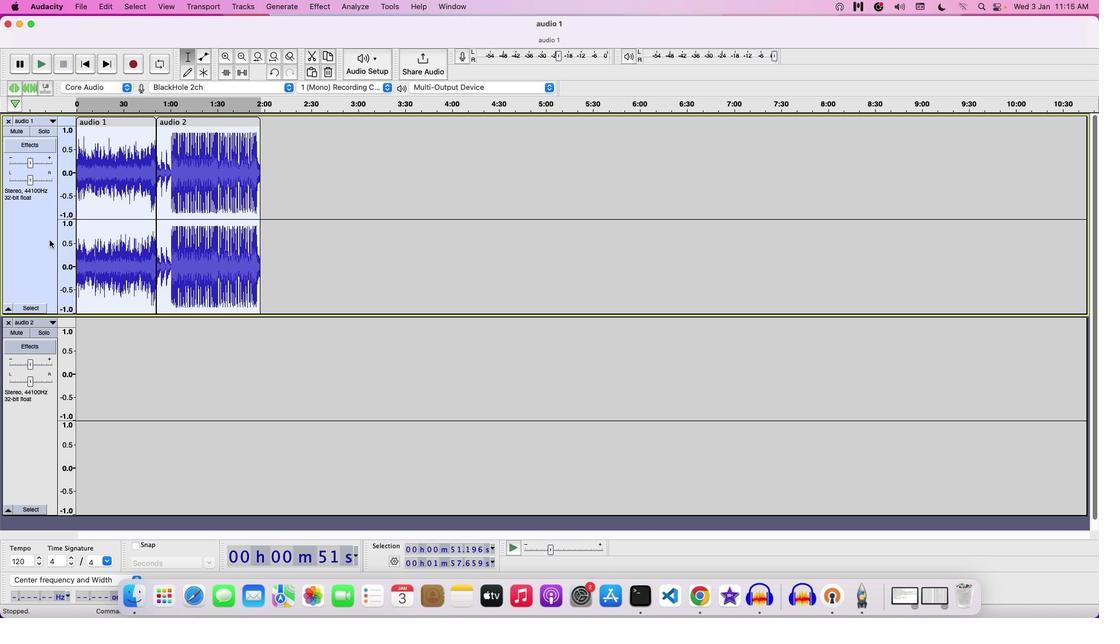 
Action: Mouse pressed left at (49, 240)
Screenshot: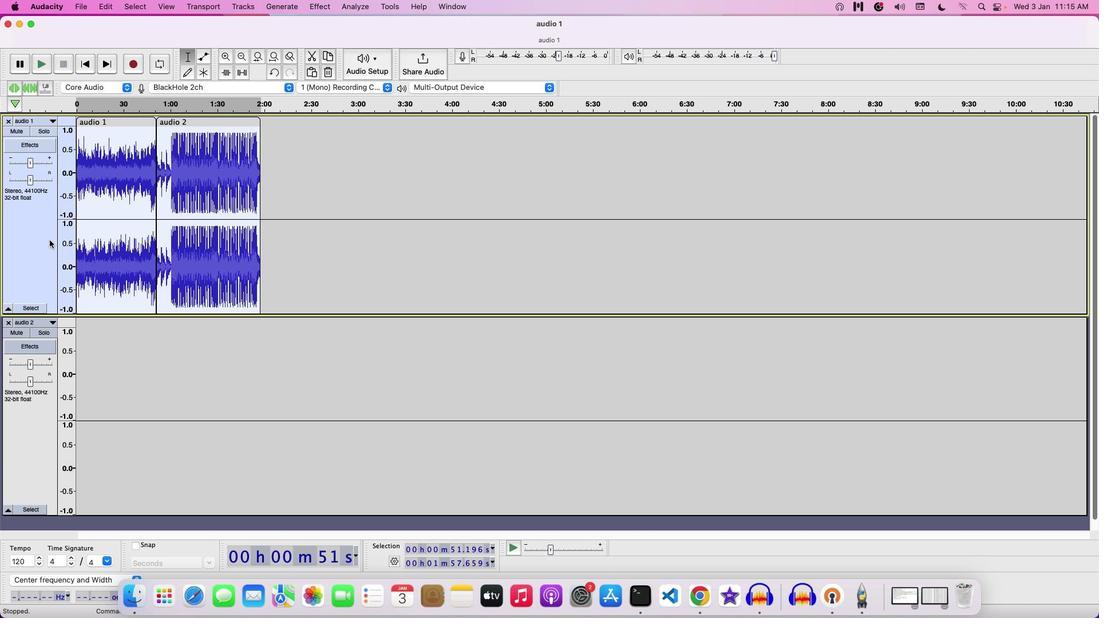 
Action: Mouse pressed left at (49, 240)
Screenshot: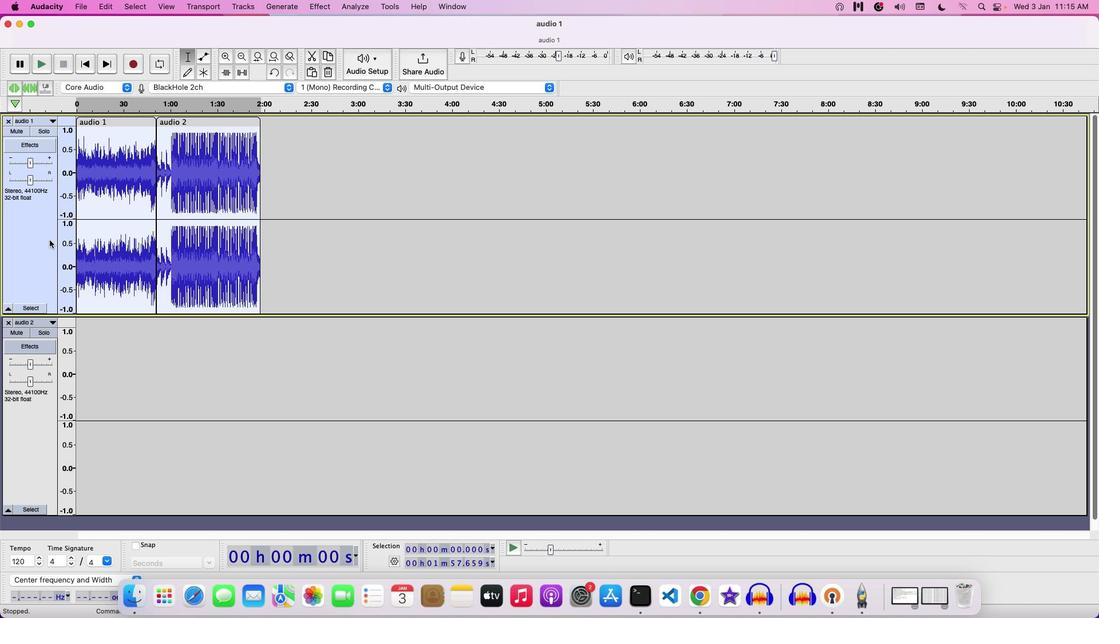 
Action: Mouse moved to (319, 7)
Screenshot: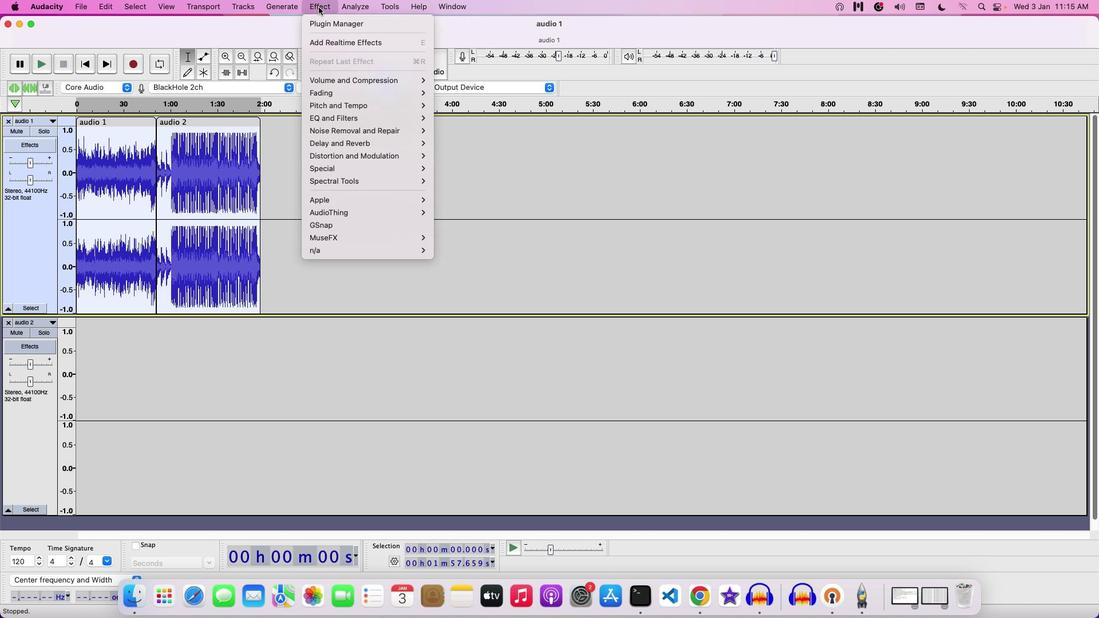 
Action: Mouse pressed left at (319, 7)
Screenshot: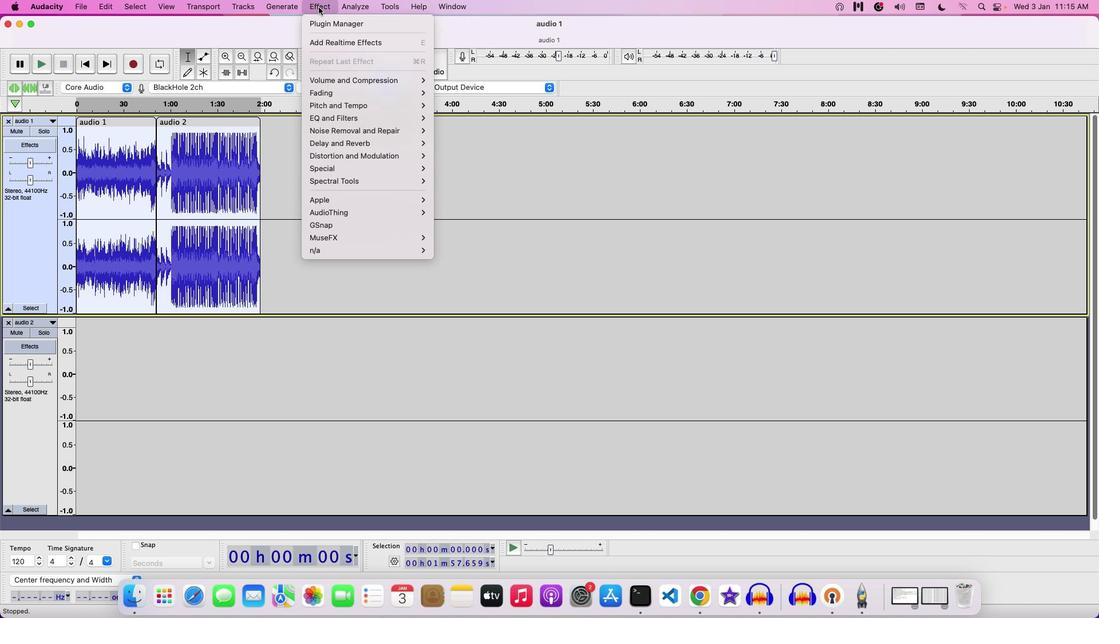 
Action: Mouse moved to (480, 104)
Screenshot: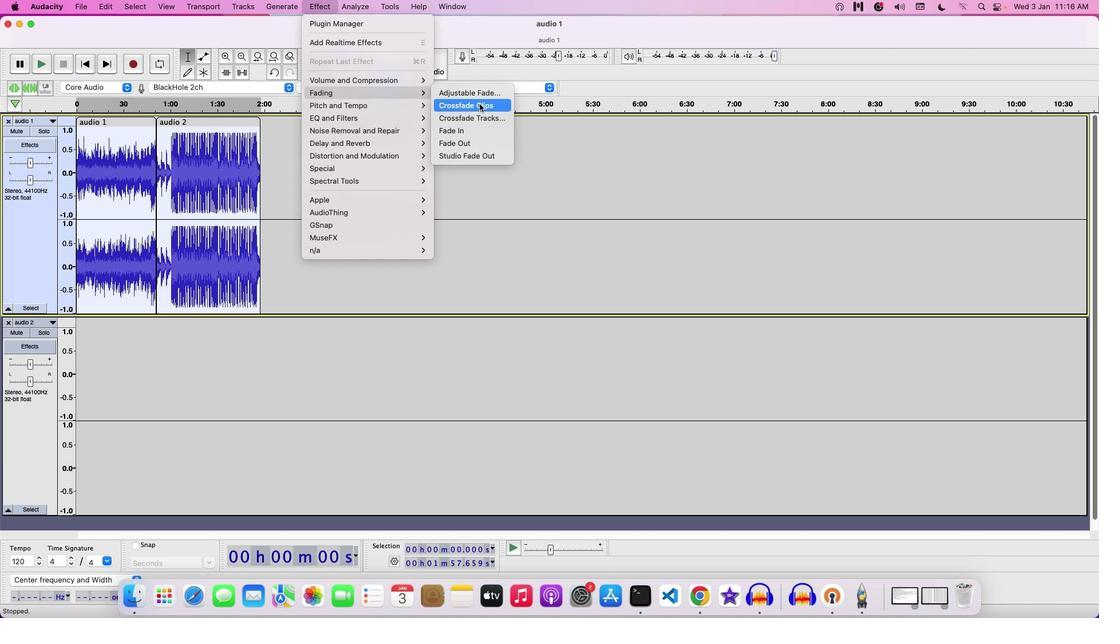 
Action: Mouse pressed left at (480, 104)
Screenshot: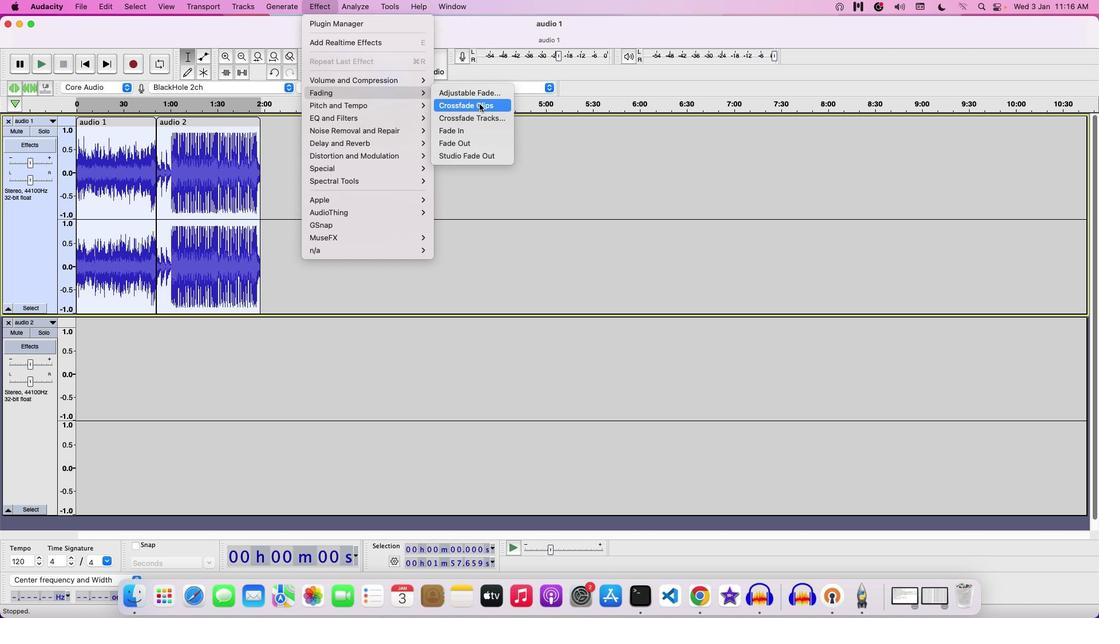 
Action: Mouse moved to (199, 141)
Screenshot: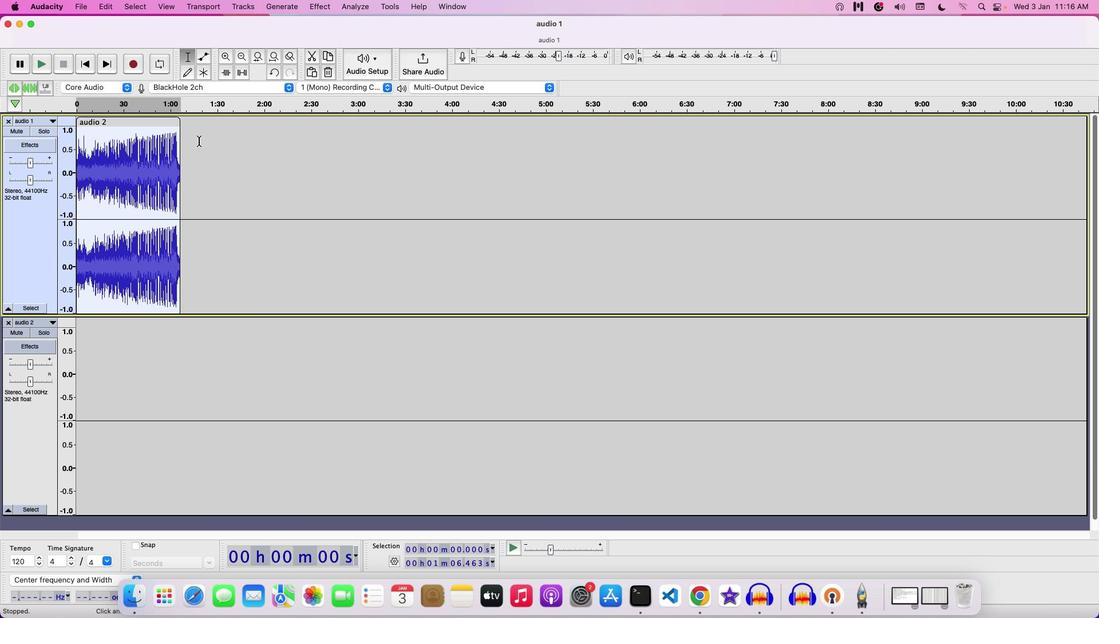 
Action: Key pressed Key.space
Screenshot: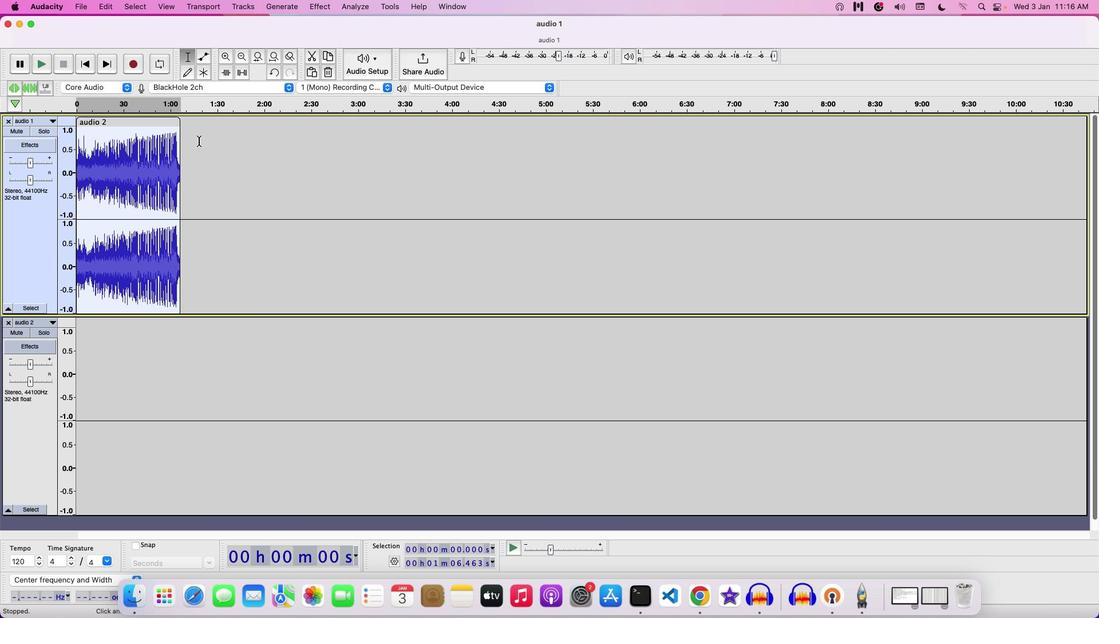 
Action: Mouse moved to (33, 164)
Screenshot: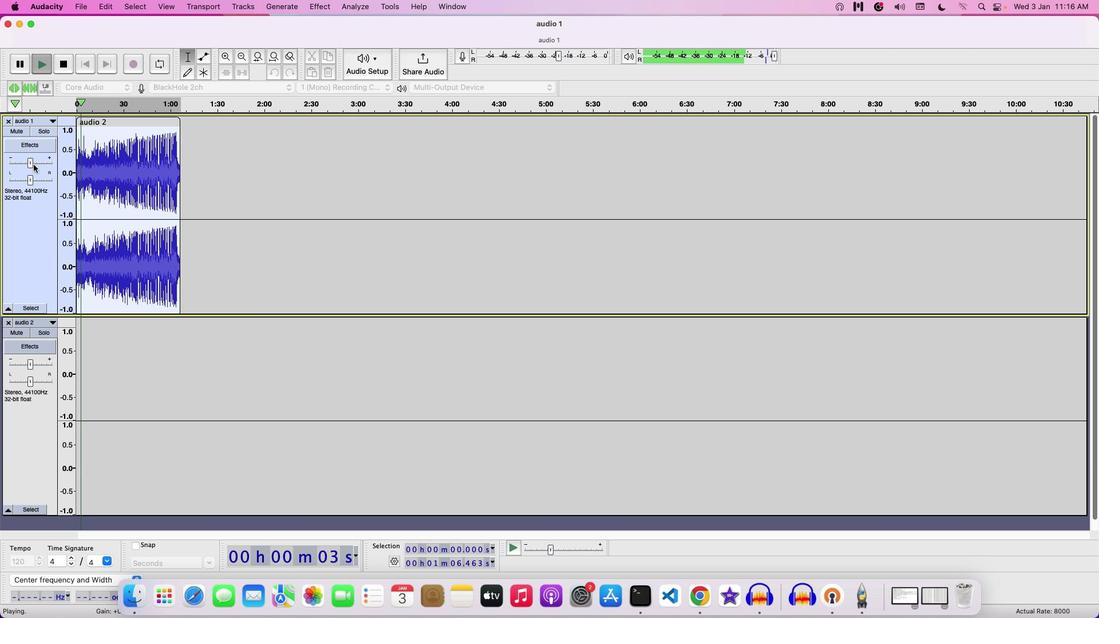 
Action: Mouse pressed left at (33, 164)
Screenshot: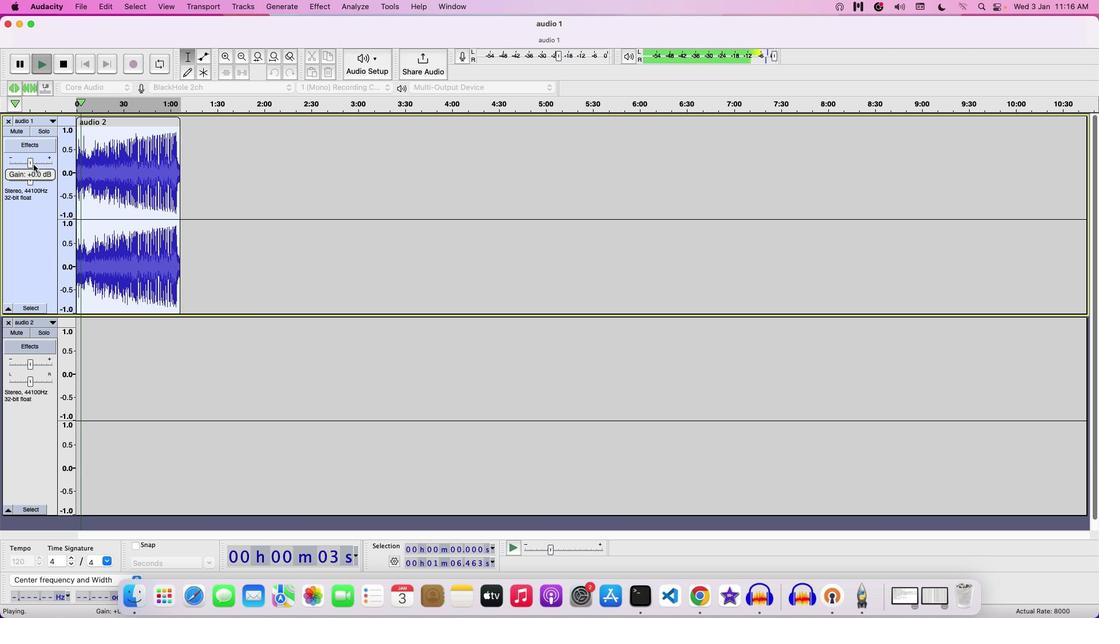 
Action: Mouse moved to (34, 164)
Screenshot: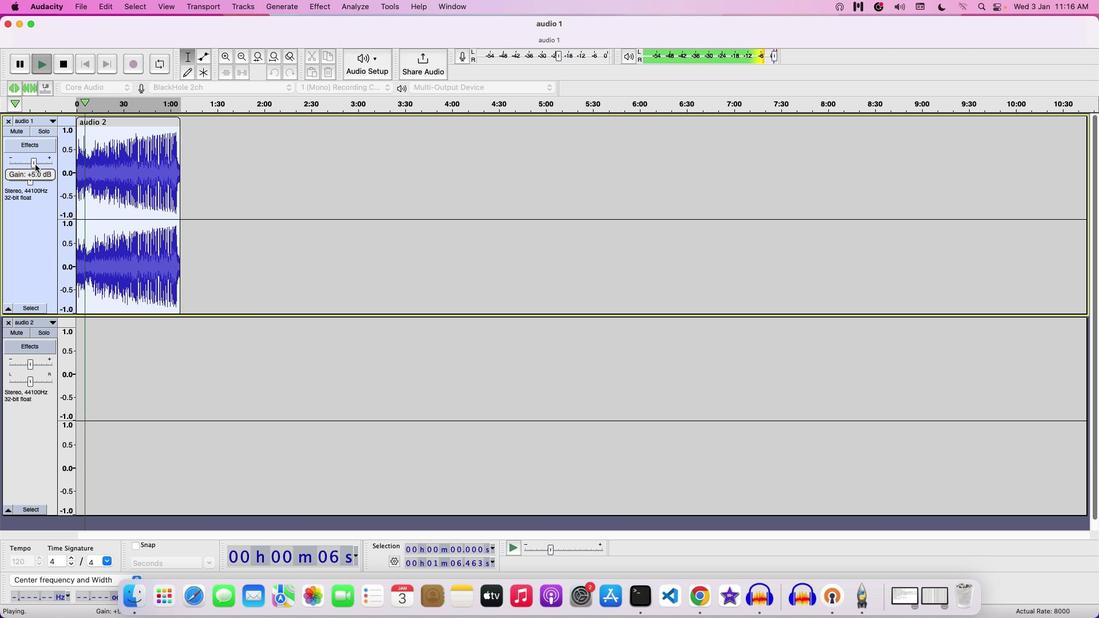 
Action: Mouse pressed left at (34, 164)
Screenshot: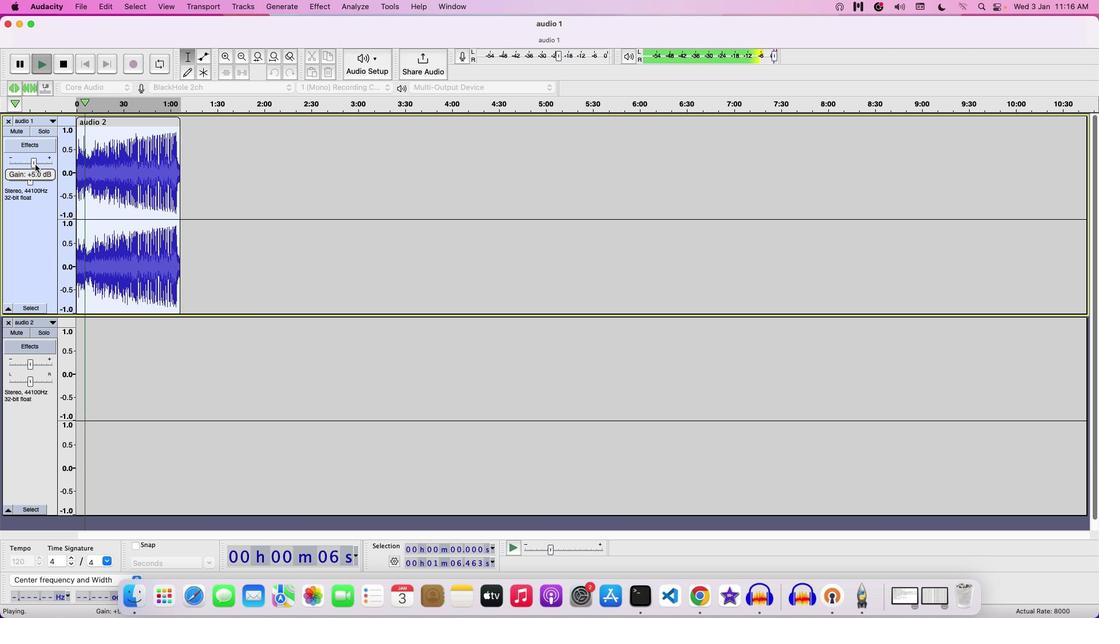
Action: Mouse moved to (34, 163)
Screenshot: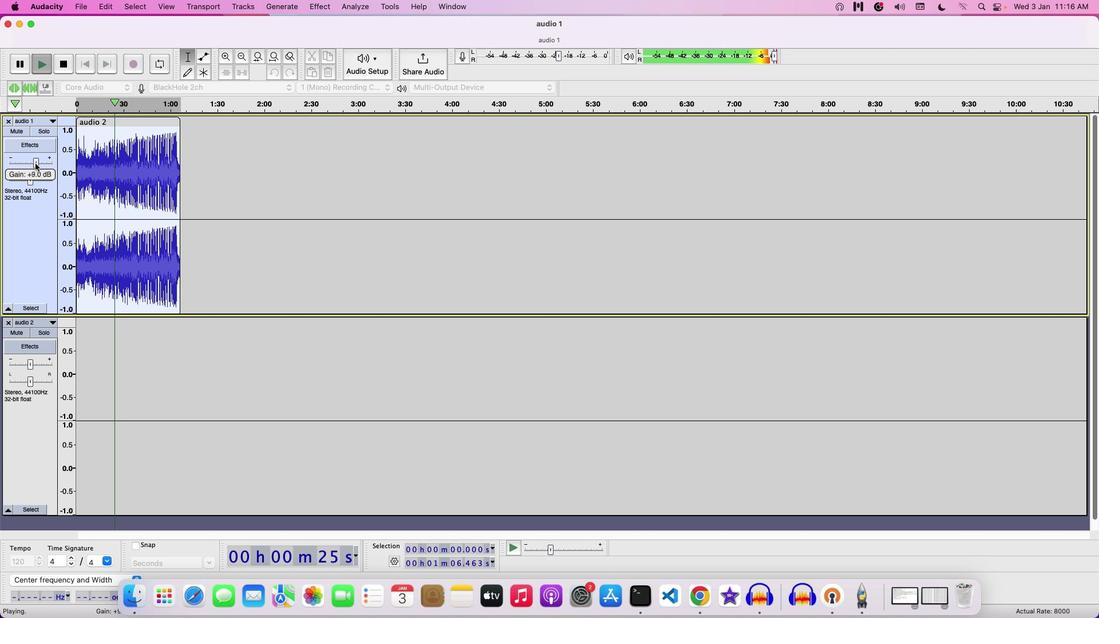 
Action: Mouse pressed left at (34, 163)
Screenshot: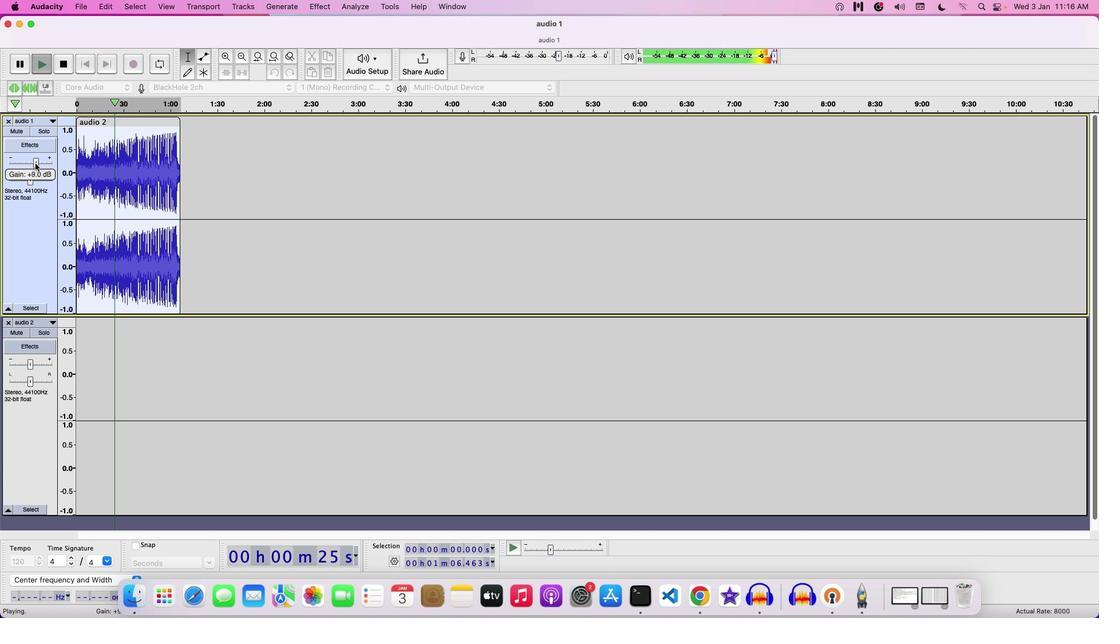 
Action: Mouse moved to (36, 159)
Screenshot: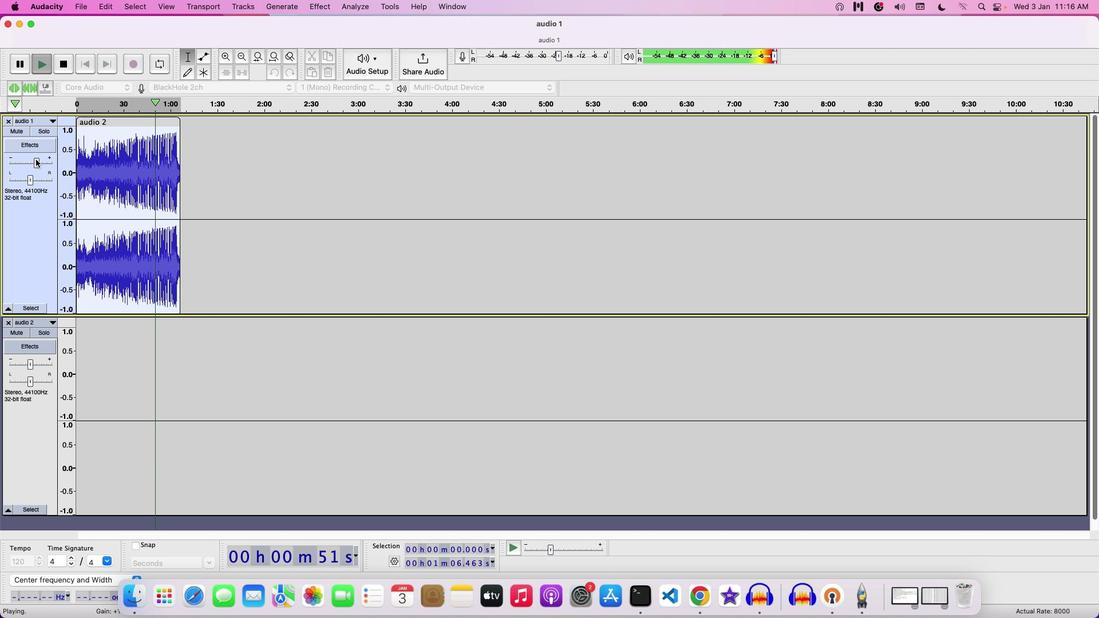 
Action: Mouse pressed left at (36, 159)
Screenshot: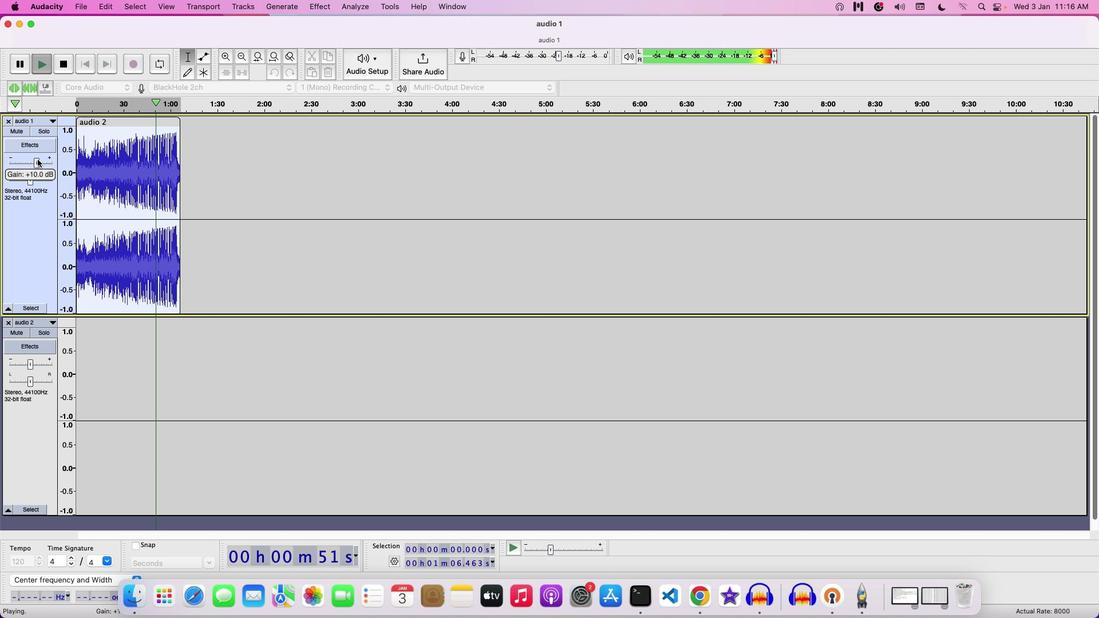 
Action: Mouse moved to (234, 149)
Screenshot: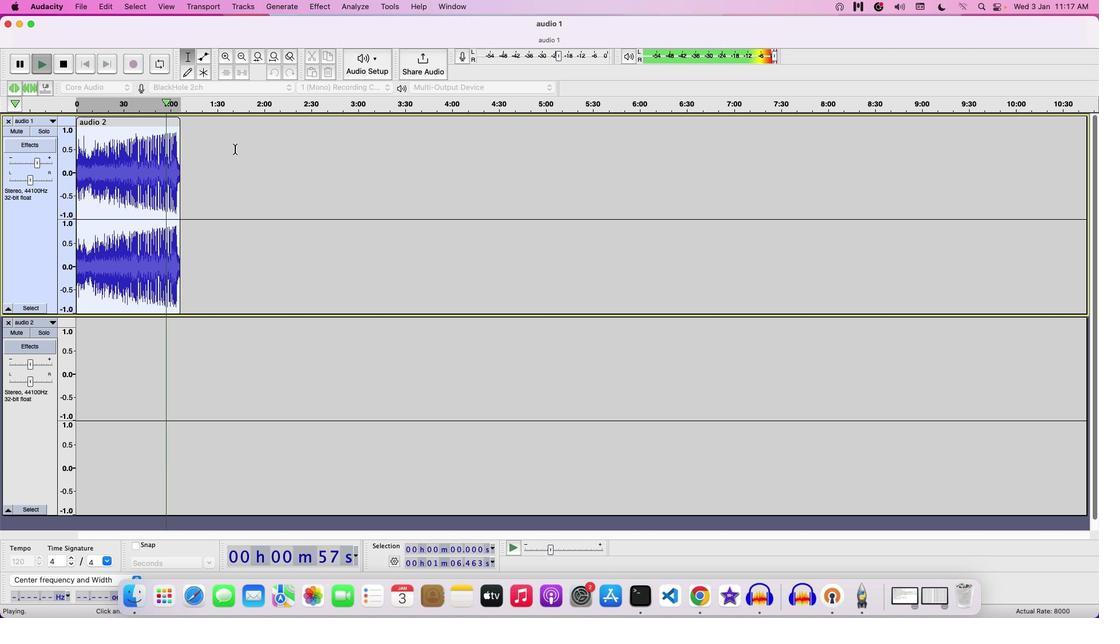 
Action: Key pressed Key.space
Screenshot: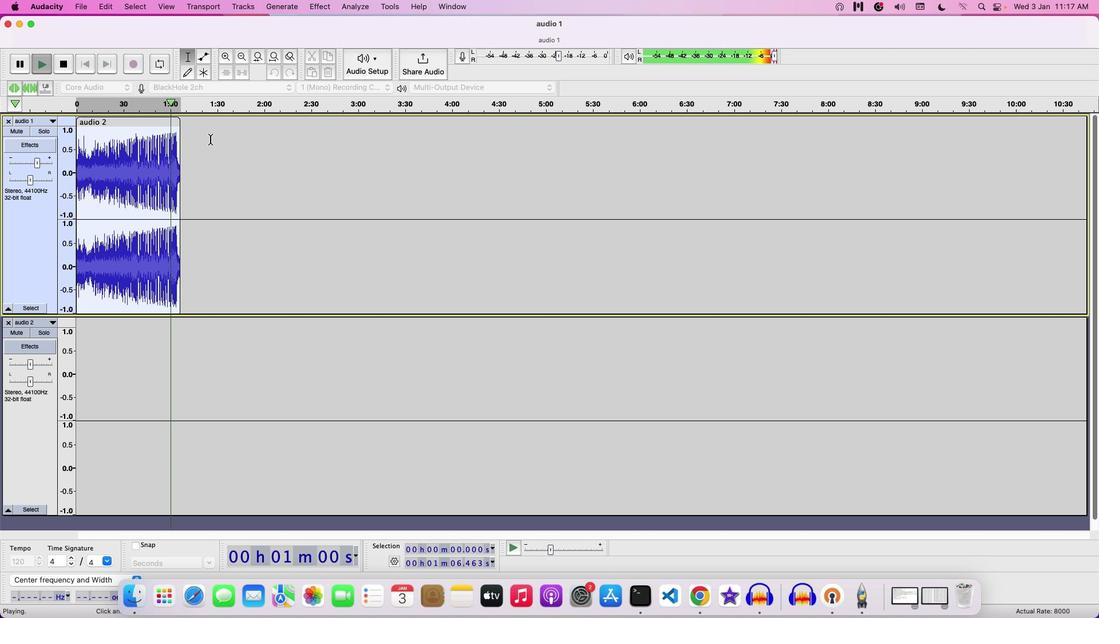 
Action: Mouse moved to (79, 8)
Screenshot: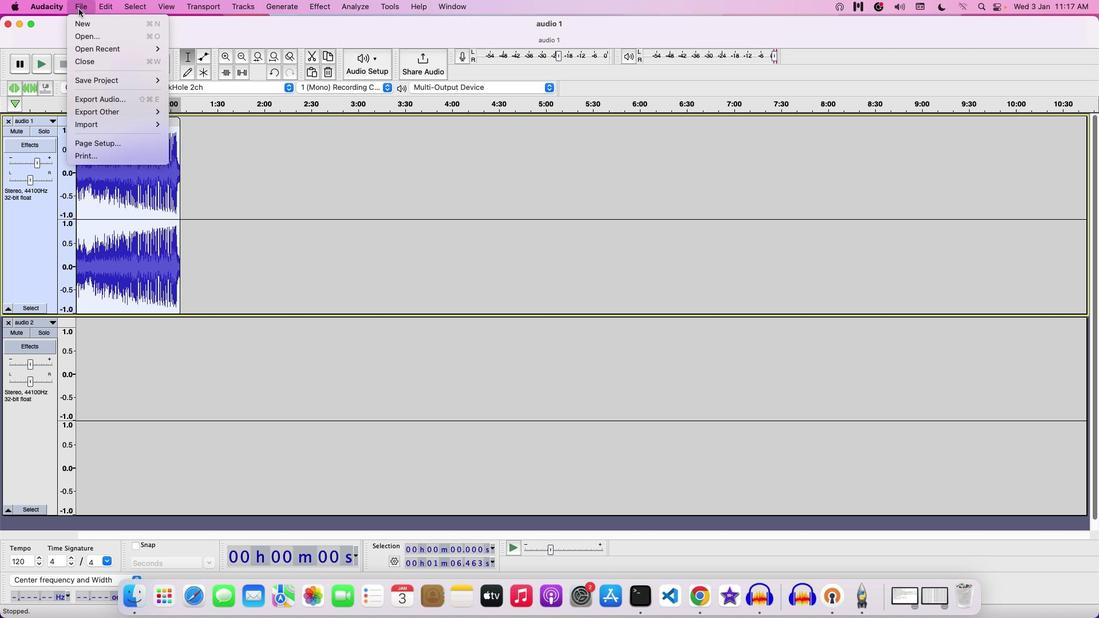 
Action: Mouse pressed left at (79, 8)
Screenshot: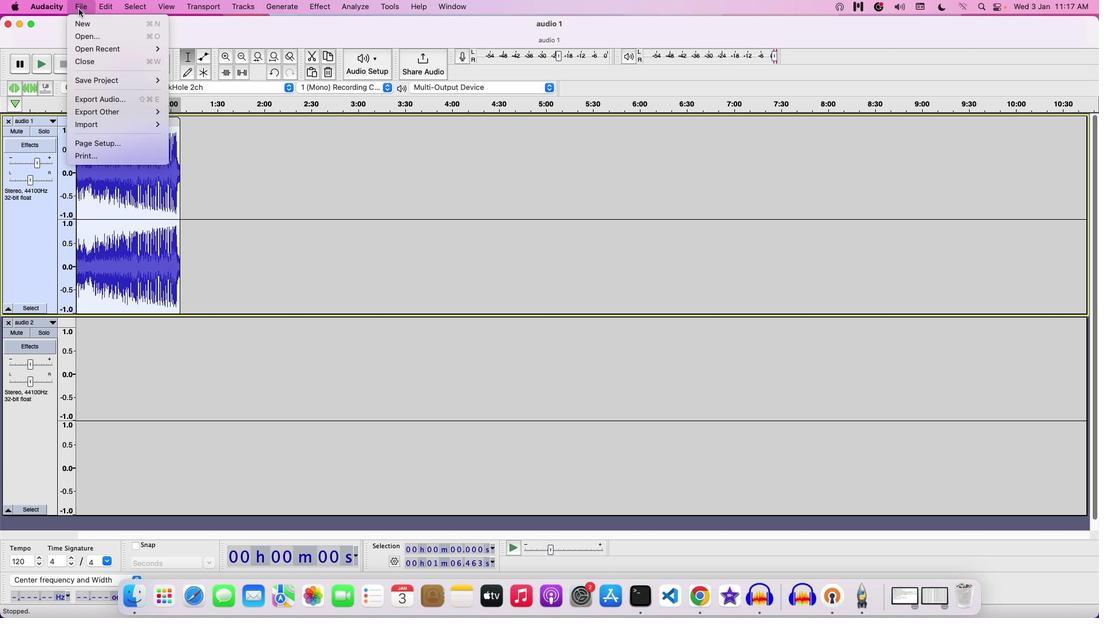 
Action: Mouse moved to (94, 76)
Screenshot: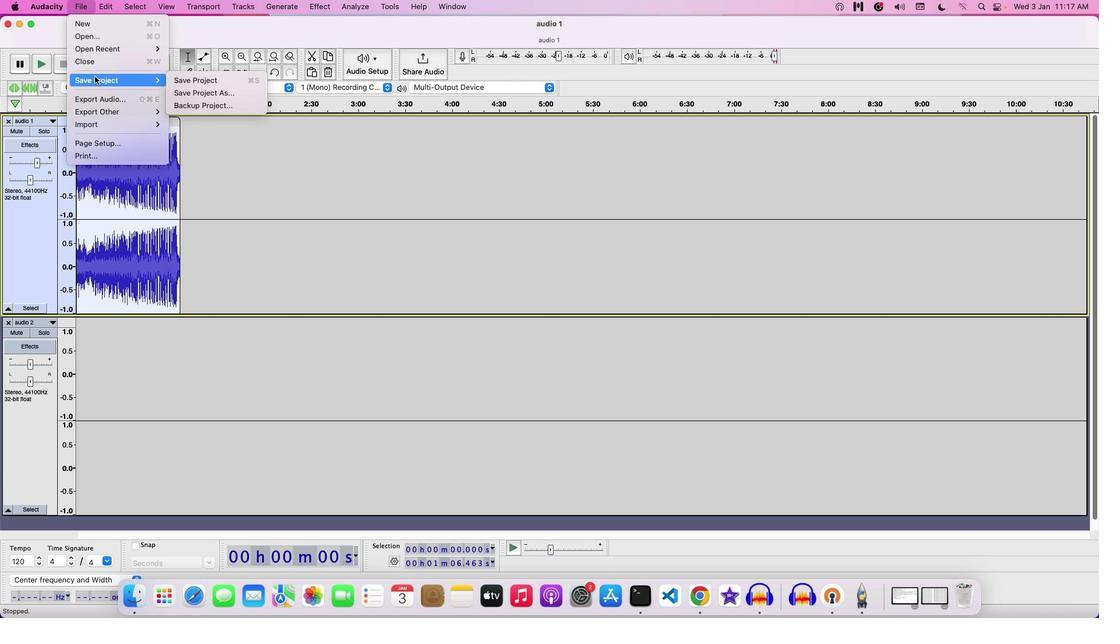 
Action: Mouse pressed left at (94, 76)
Screenshot: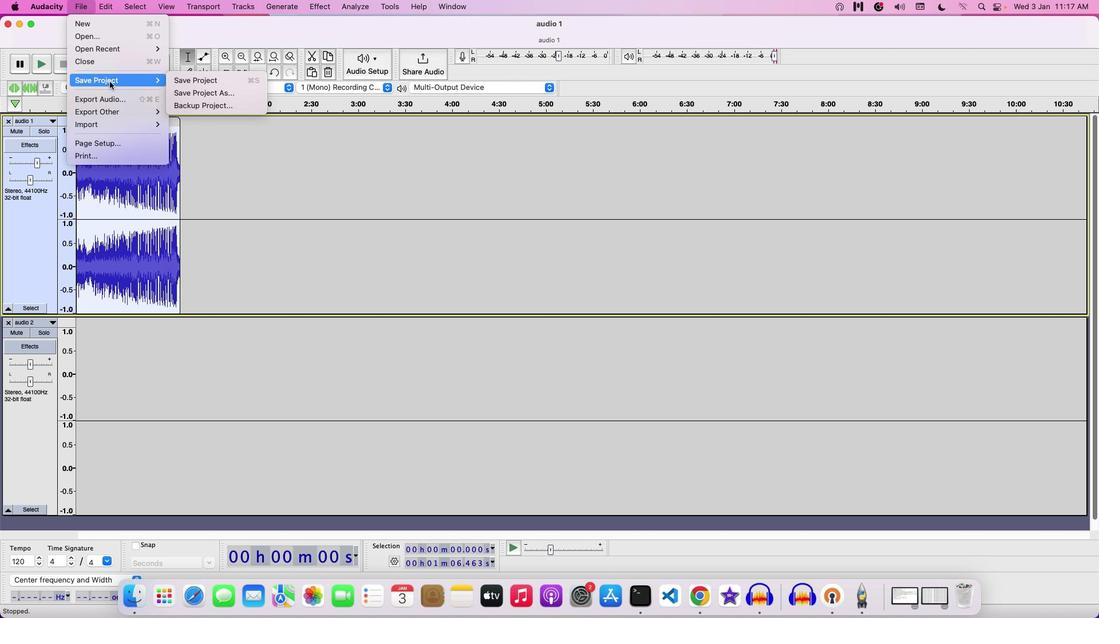 
Action: Mouse moved to (231, 81)
Screenshot: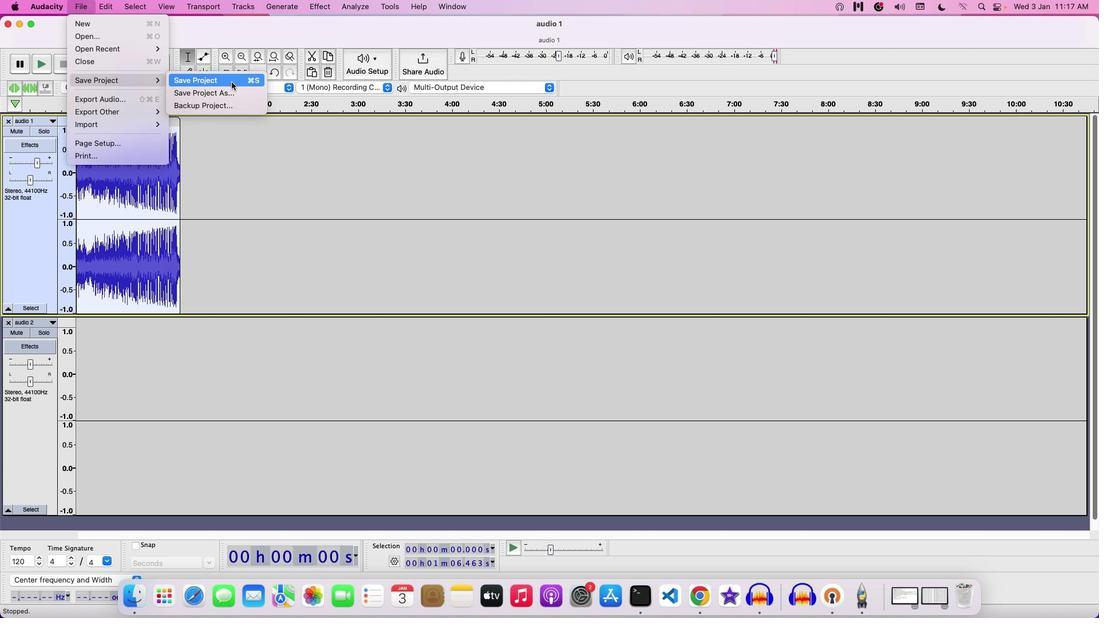 
Action: Mouse pressed left at (231, 81)
Screenshot: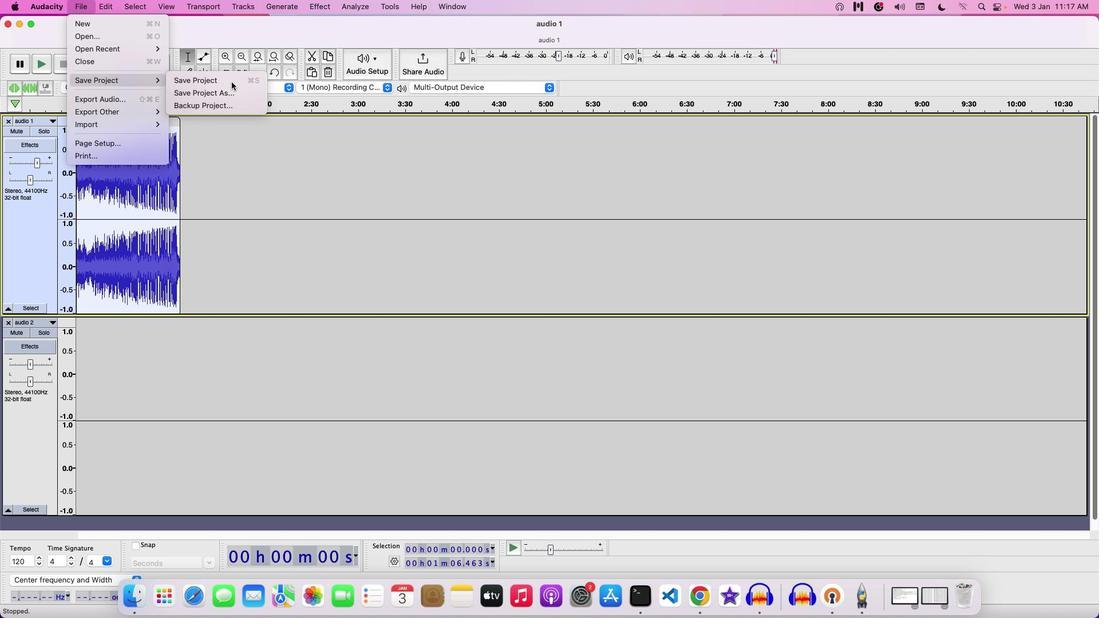 
Action: Mouse moved to (588, 166)
Screenshot: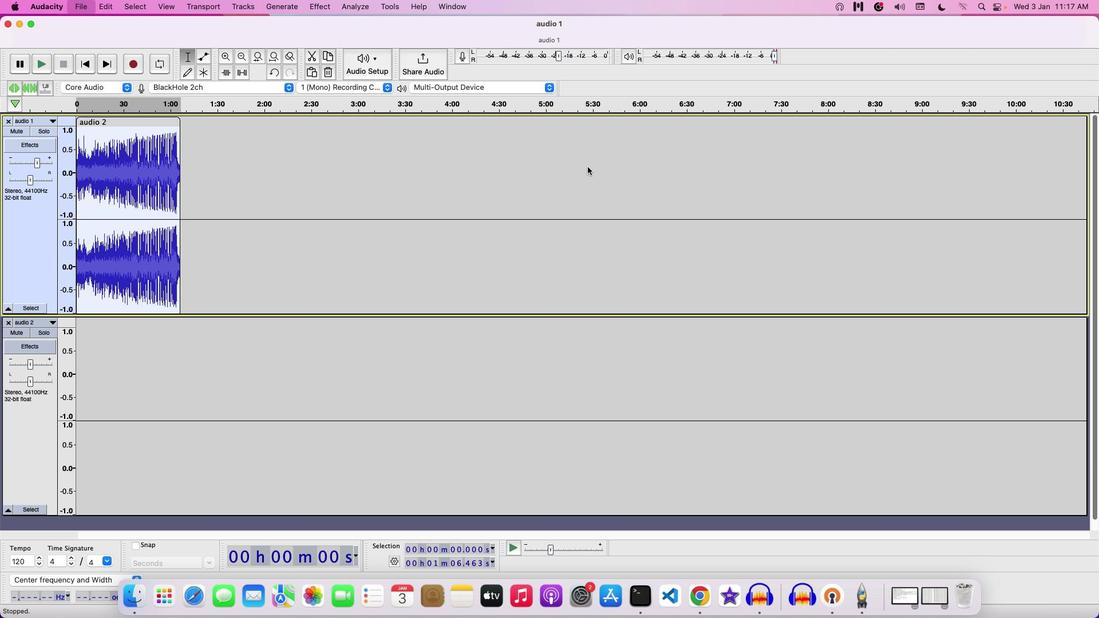 
Action: Key pressed Key.backspace'A''P''P''L''Y''I''N''G'Key.space'C''R''O''S''S''F''A''D''E'Key.space'F''O''R'Key.space'S''M''O''O''T''H'Key.space'T''R''A''N''S''I''T''I''O''N'
Screenshot: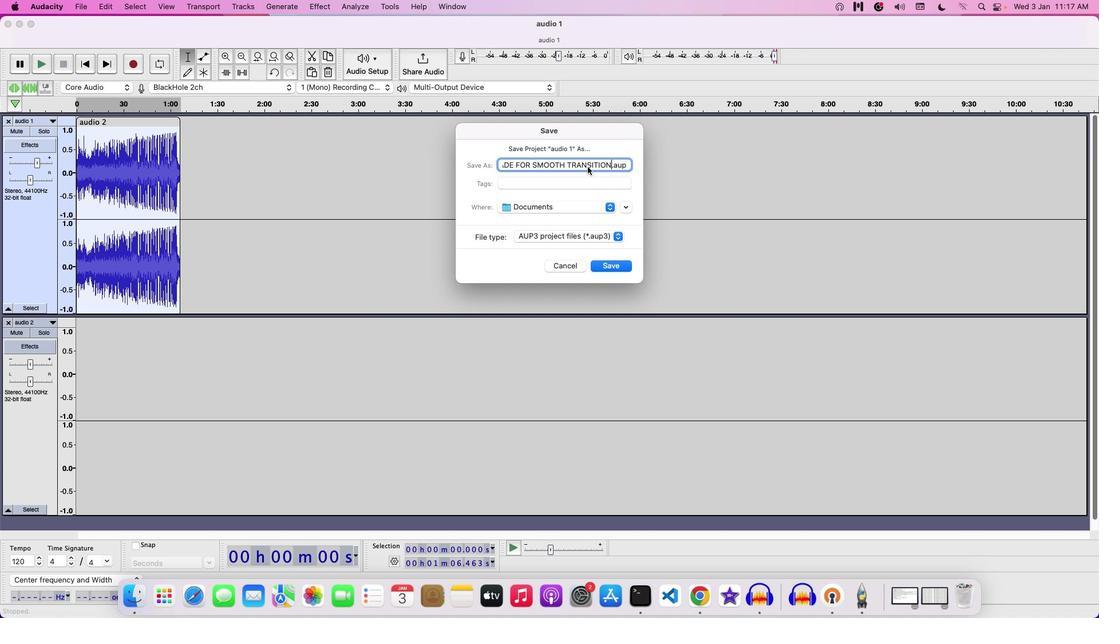 
Action: Mouse moved to (615, 262)
Screenshot: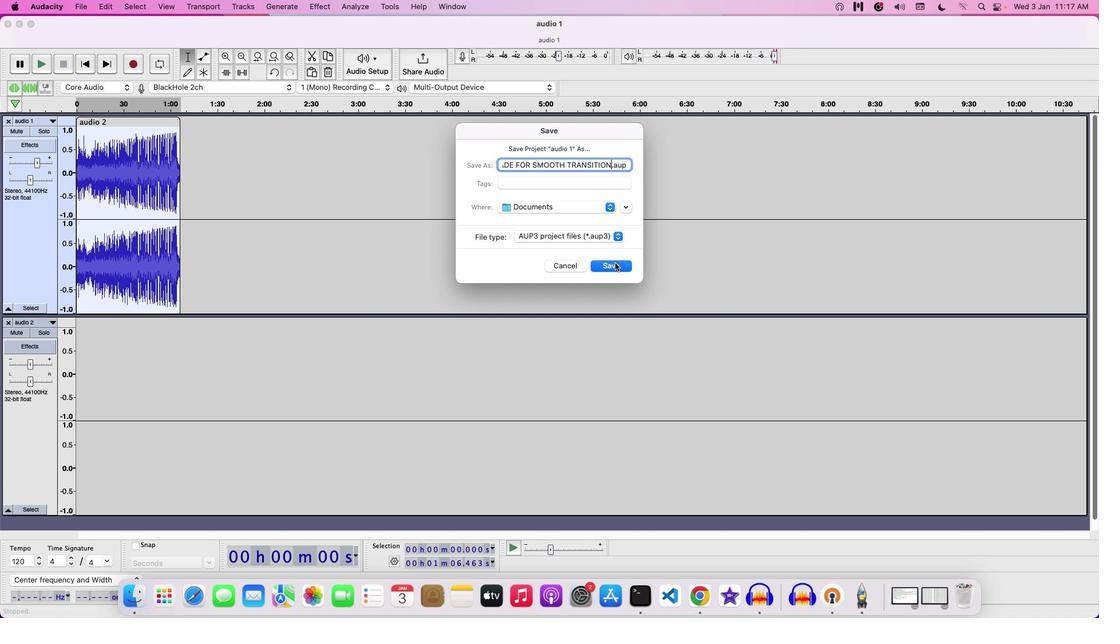 
Action: Mouse pressed left at (615, 262)
Screenshot: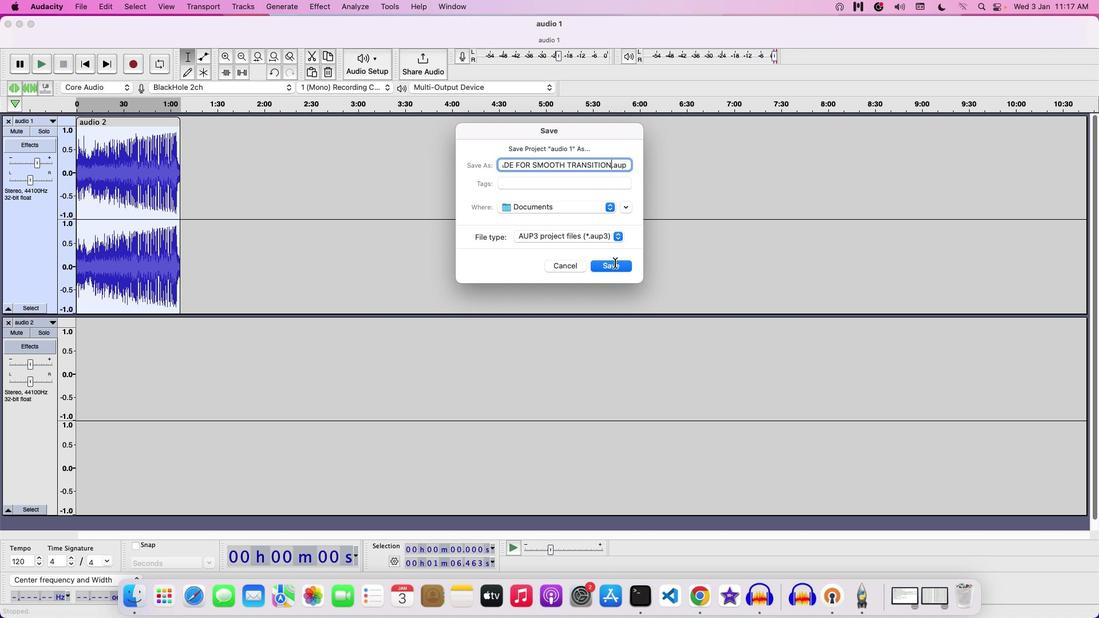 
Action: Mouse moved to (841, 499)
Screenshot: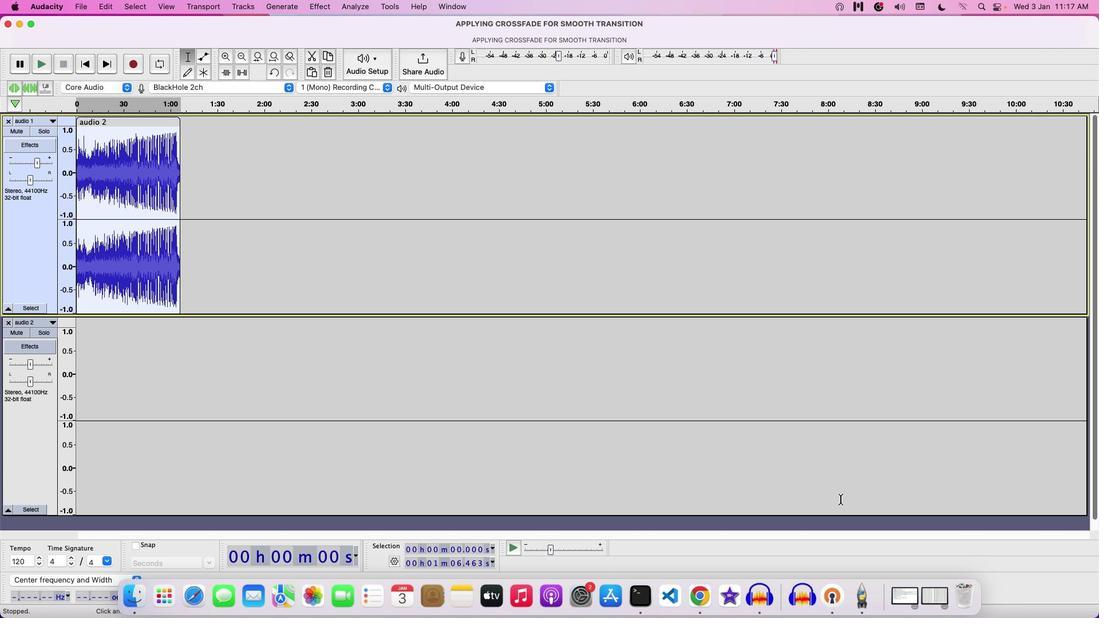 
